 Task: Open a blank sheet, save the file as nuclearfamily.rtf Insert a picture of 'Nuclear Family Sketch' with name  ' Nuclear Family Sketch.png ' Apply border to the image, change style to straight line, color Brown and width '4 pt'
Action: Mouse pressed left at (806, 152)
Screenshot: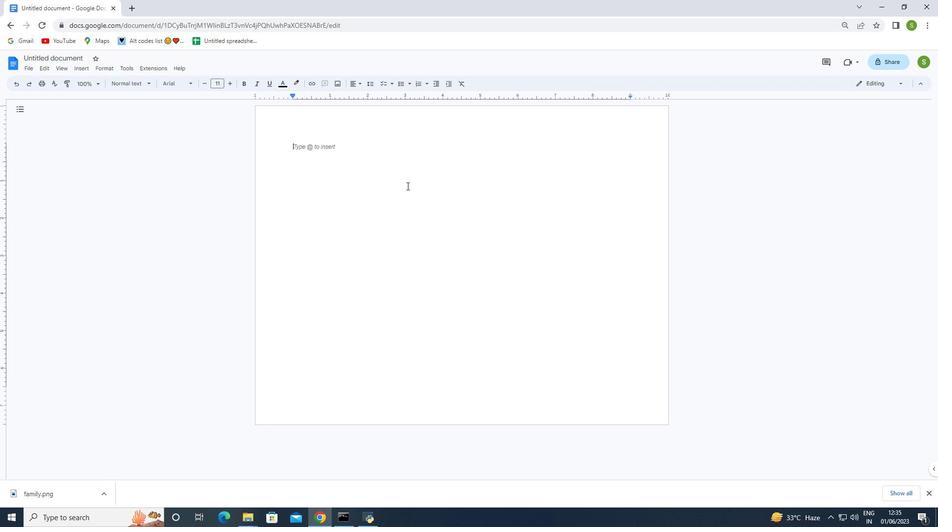 
Action: Mouse moved to (268, 131)
Screenshot: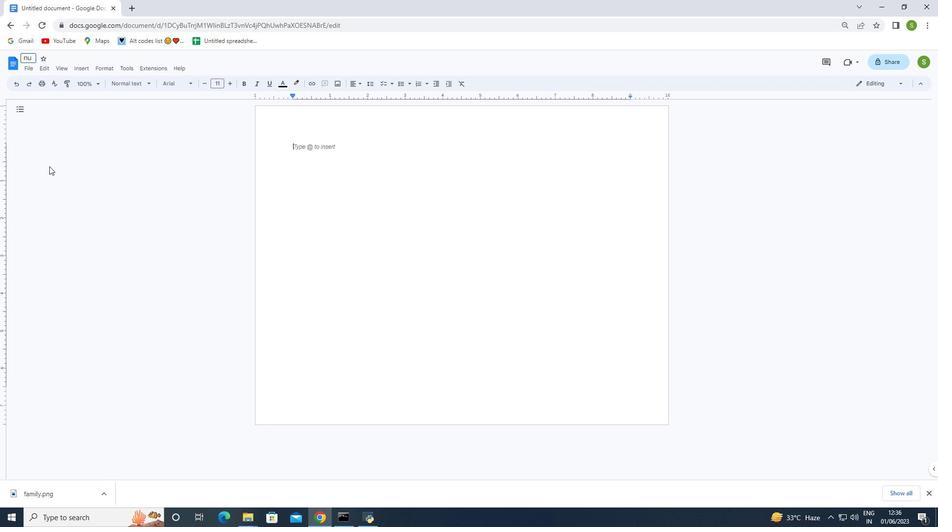 
Action: Mouse pressed left at (268, 131)
Screenshot: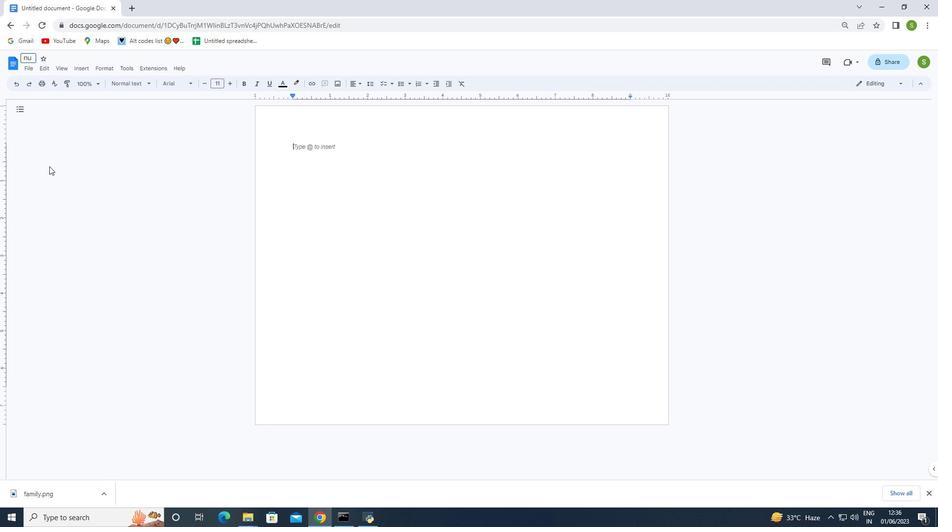 
Action: Mouse moved to (27, 65)
Screenshot: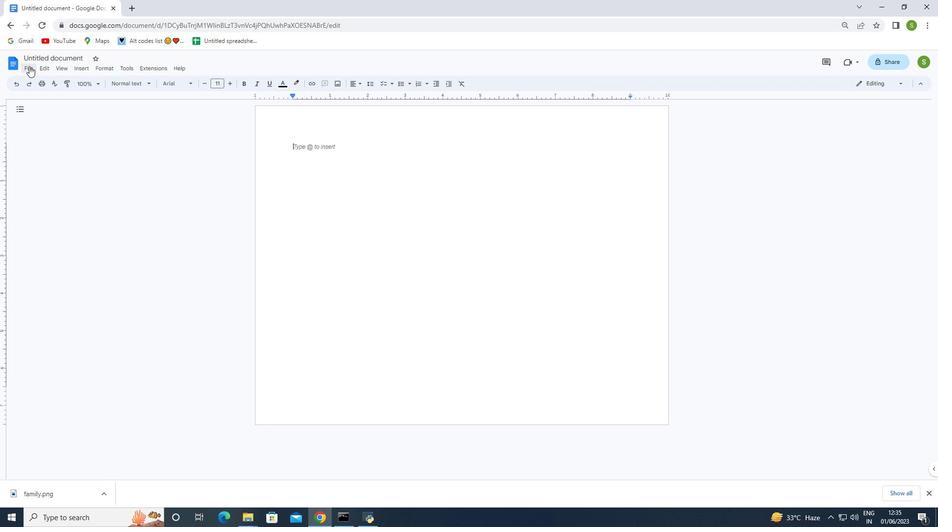 
Action: Mouse pressed left at (27, 65)
Screenshot: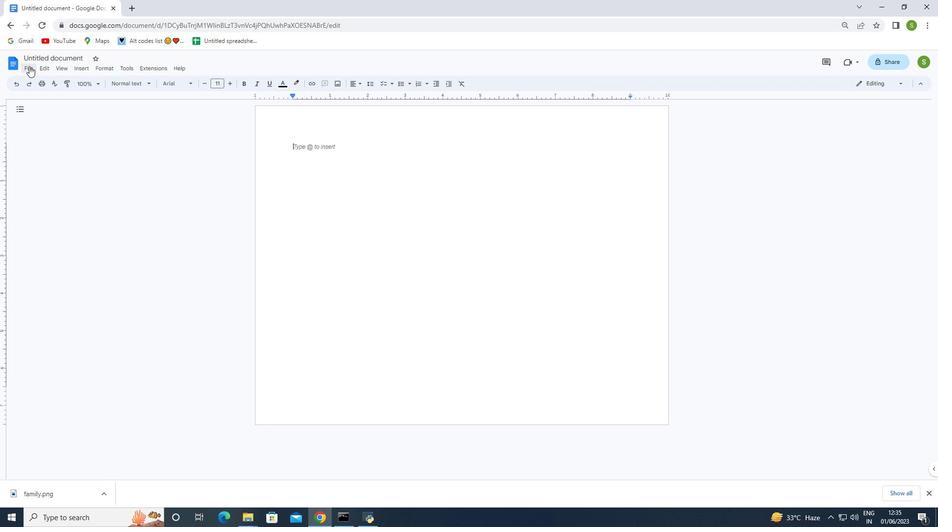 
Action: Mouse moved to (49, 168)
Screenshot: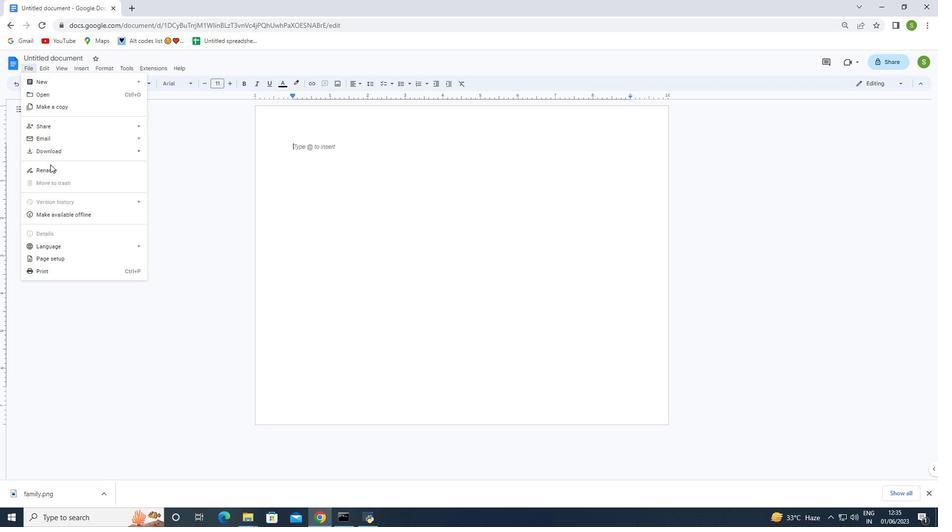 
Action: Mouse pressed left at (49, 168)
Screenshot: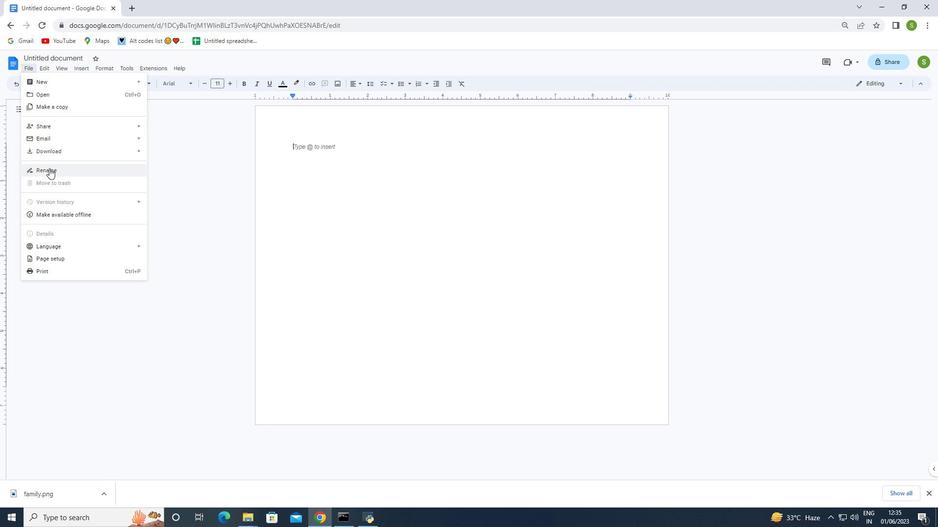 
Action: Mouse moved to (49, 166)
Screenshot: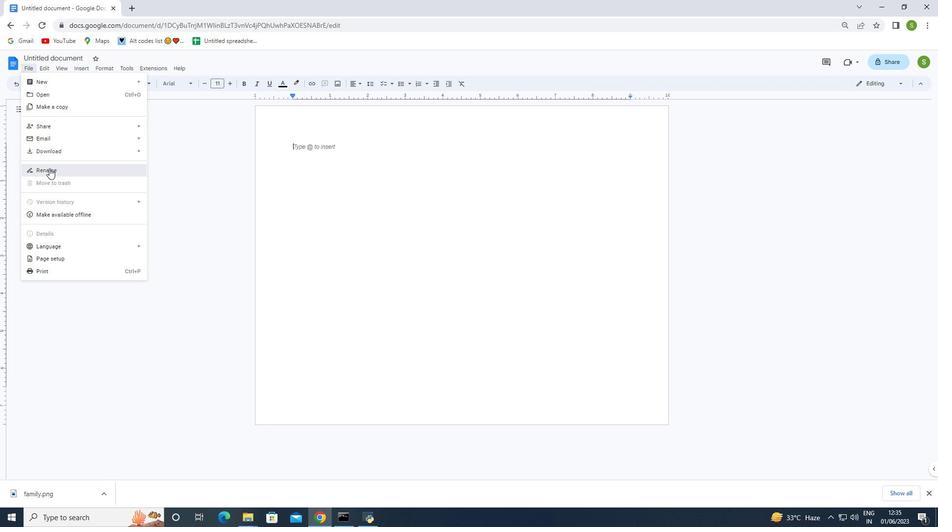 
Action: Key pressed <Key.backspace>nuclearfamily.rtf<Key.enter>
Screenshot: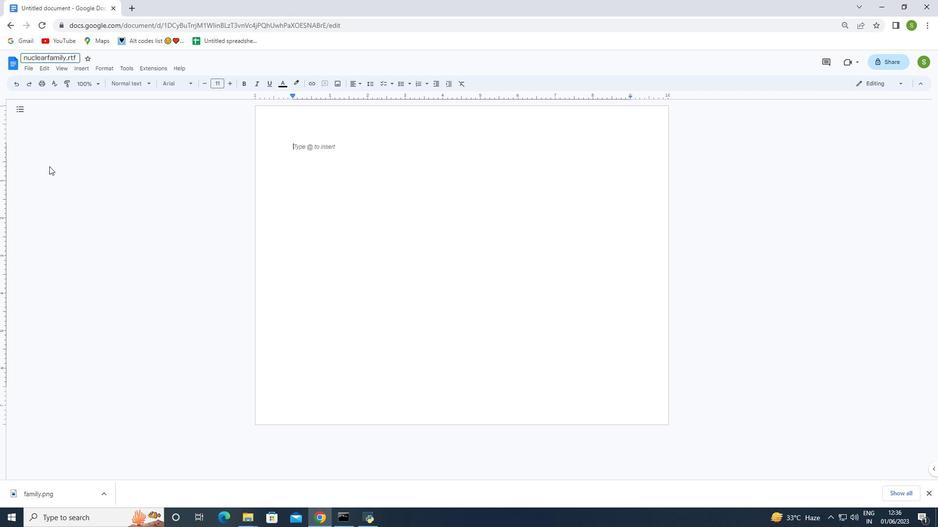 
Action: Mouse moved to (105, 495)
Screenshot: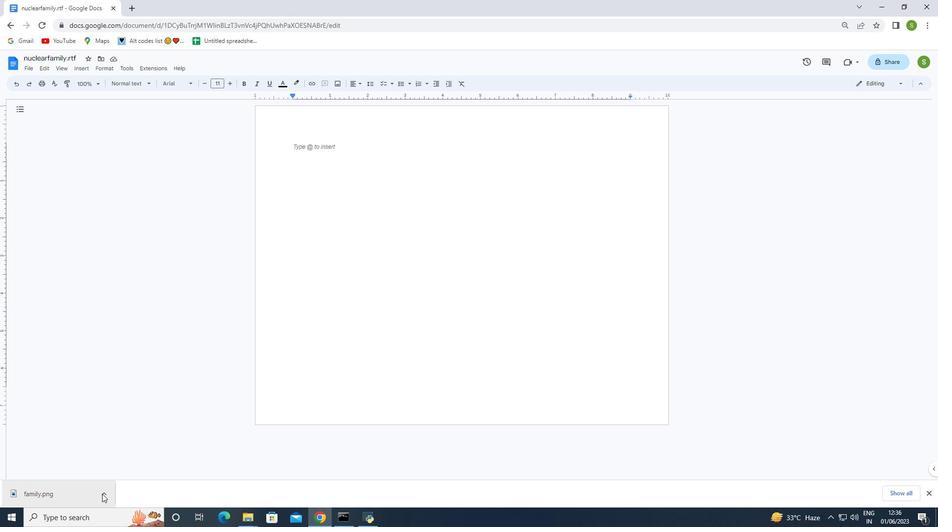 
Action: Mouse pressed left at (105, 495)
Screenshot: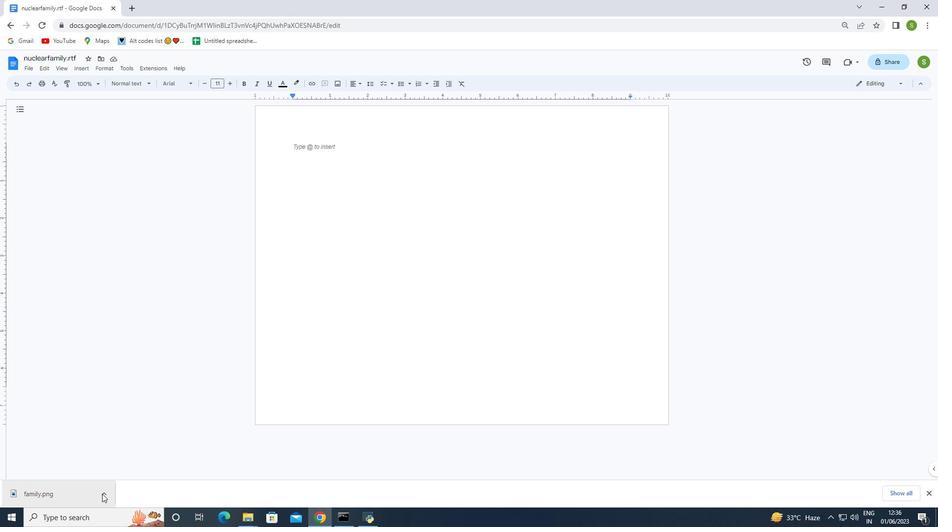 
Action: Mouse moved to (137, 460)
Screenshot: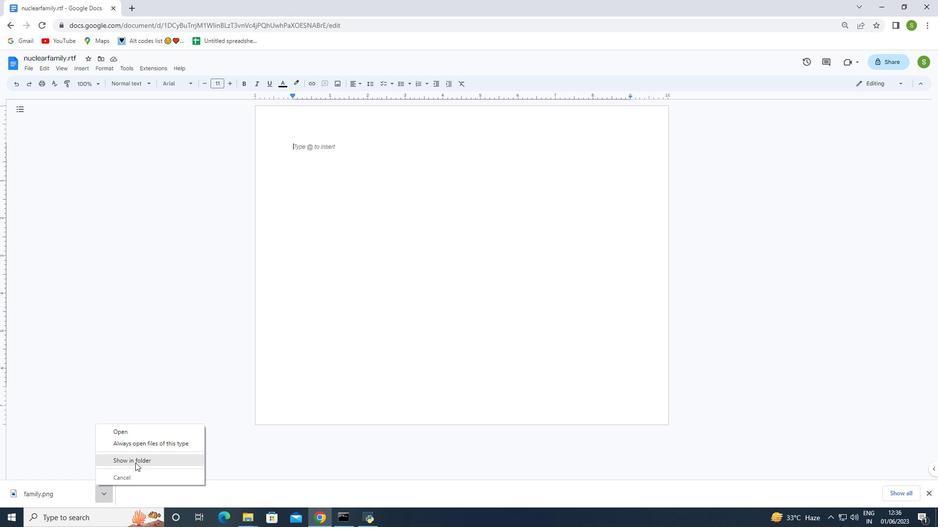 
Action: Mouse pressed left at (137, 460)
Screenshot: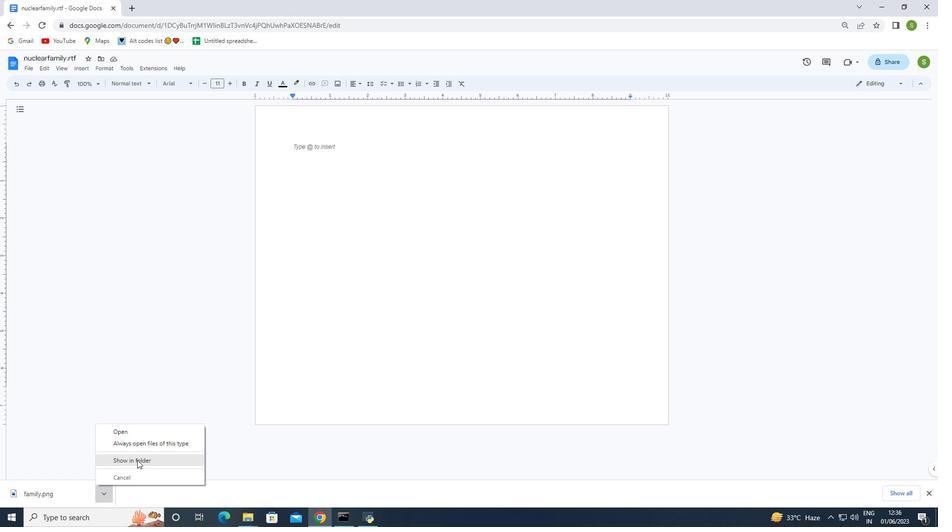 
Action: Mouse moved to (422, 93)
Screenshot: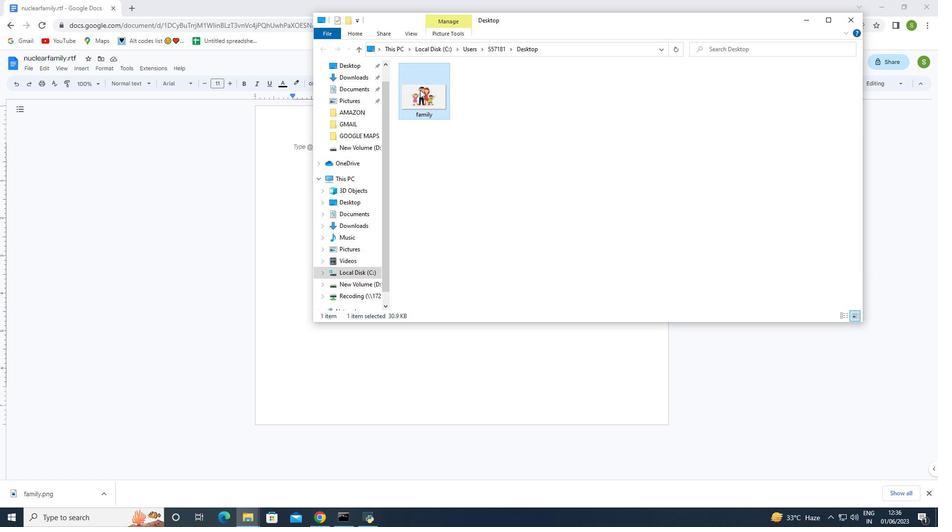 
Action: Mouse pressed left at (422, 93)
Screenshot: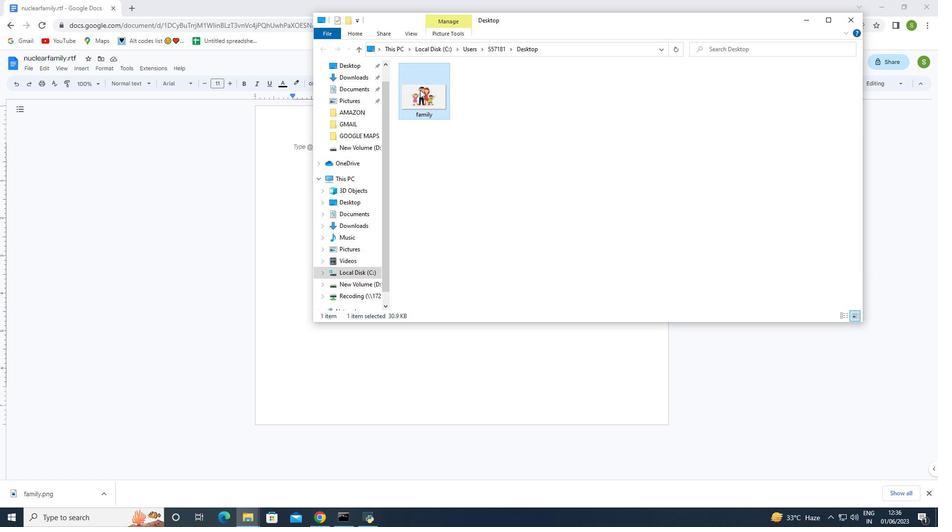 
Action: Mouse moved to (358, 358)
Screenshot: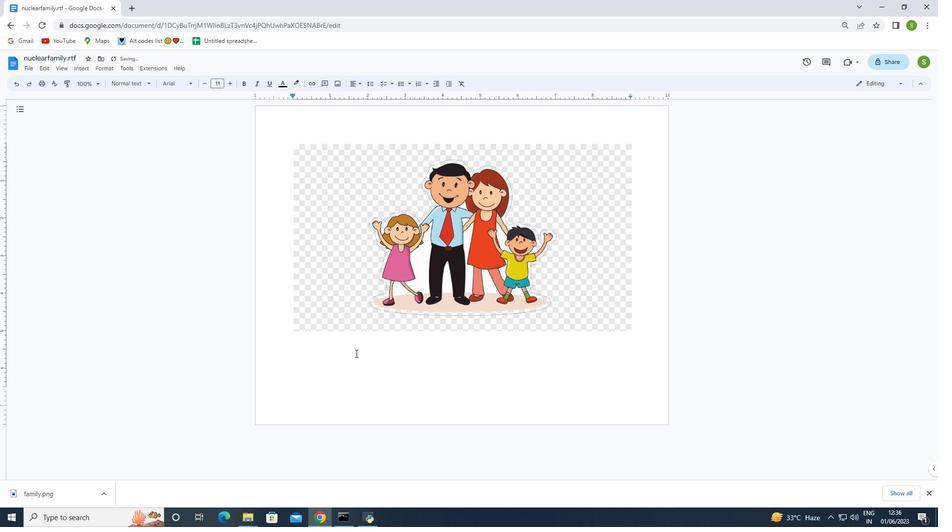 
Action: Mouse pressed left at (358, 358)
Screenshot: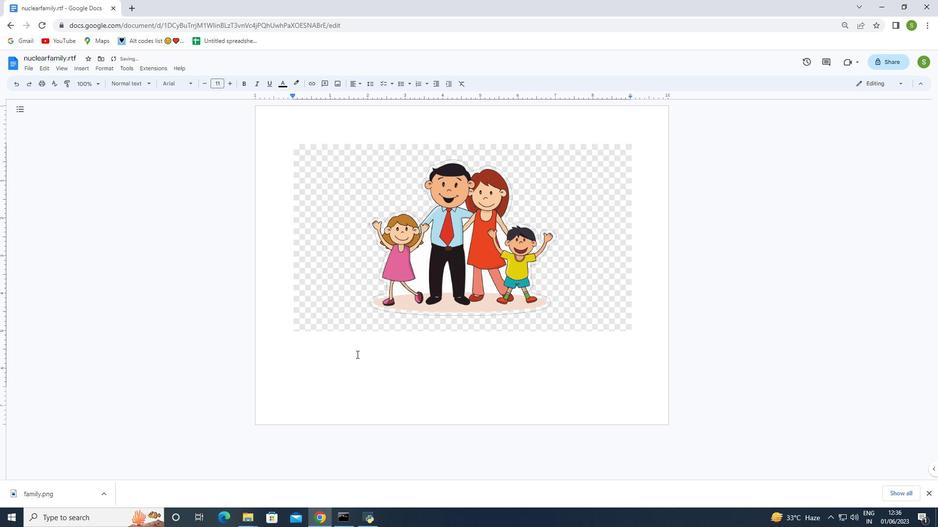
Action: Mouse moved to (413, 336)
Screenshot: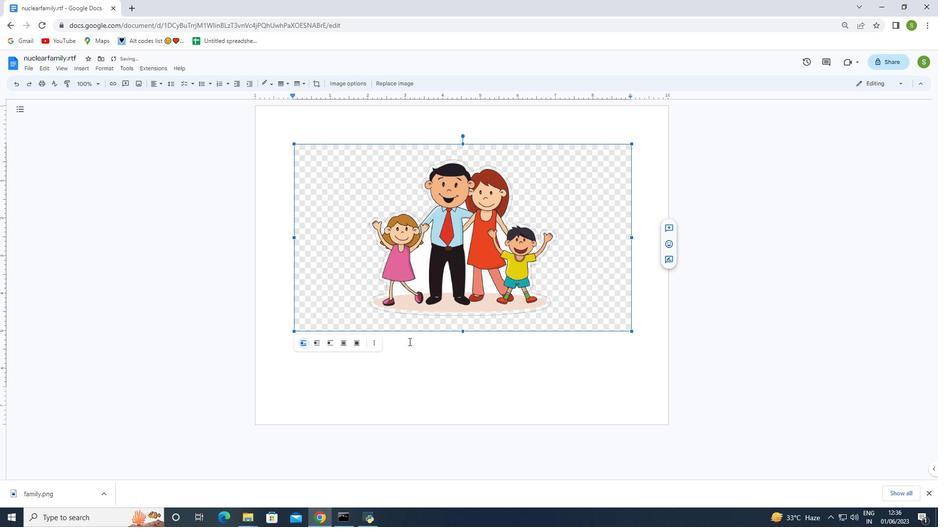 
Action: Mouse scrolled (413, 337) with delta (0, 0)
Screenshot: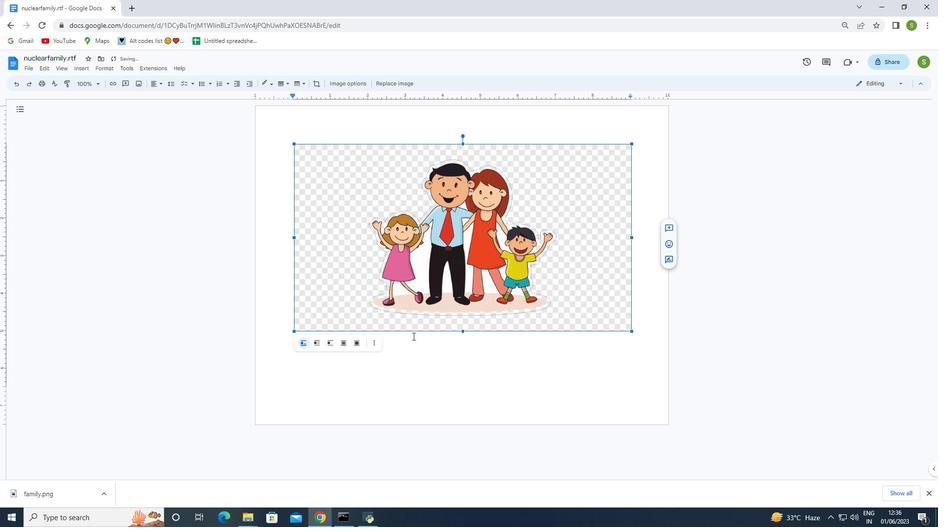 
Action: Mouse scrolled (413, 337) with delta (0, 0)
Screenshot: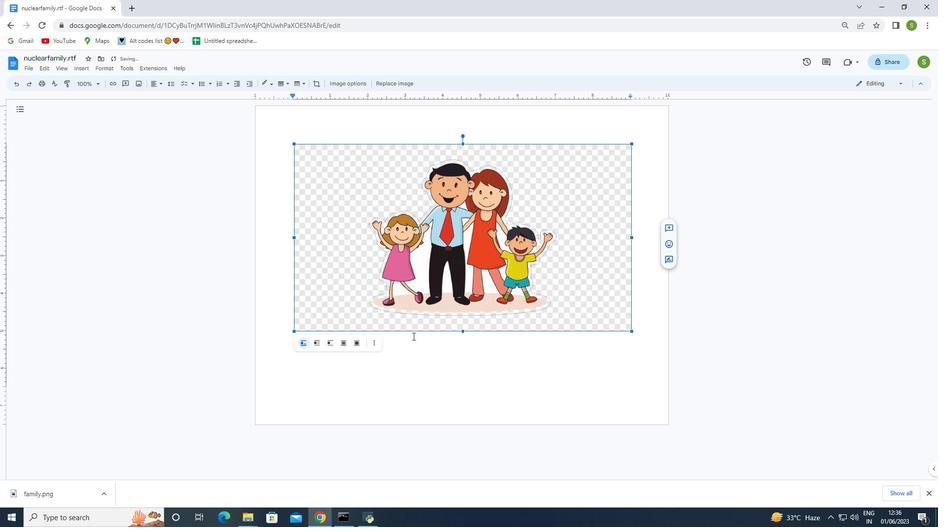 
Action: Mouse moved to (407, 288)
Screenshot: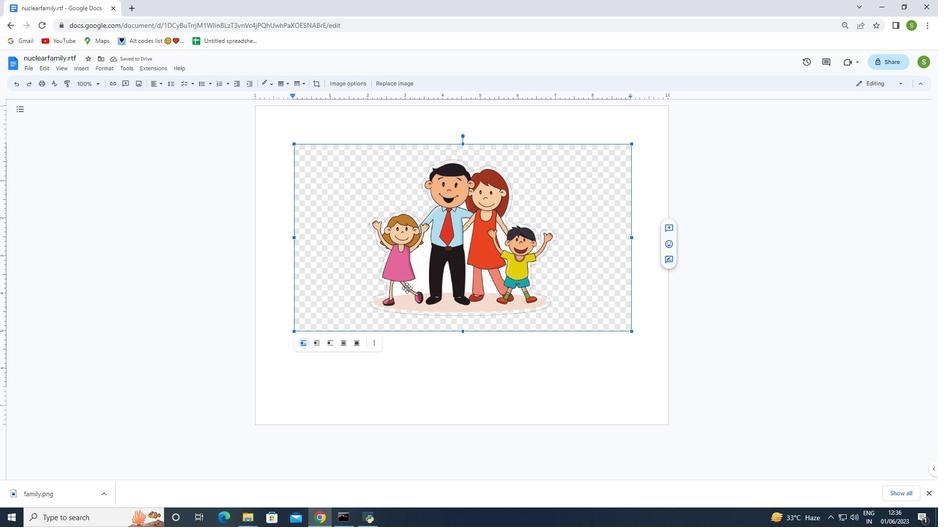 
Action: Mouse scrolled (407, 287) with delta (0, 0)
Screenshot: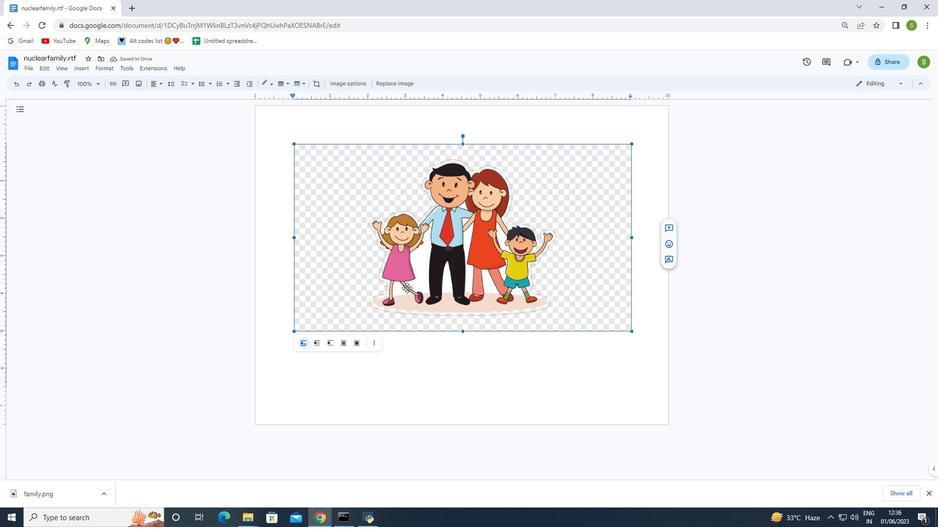 
Action: Mouse scrolled (407, 287) with delta (0, 0)
Screenshot: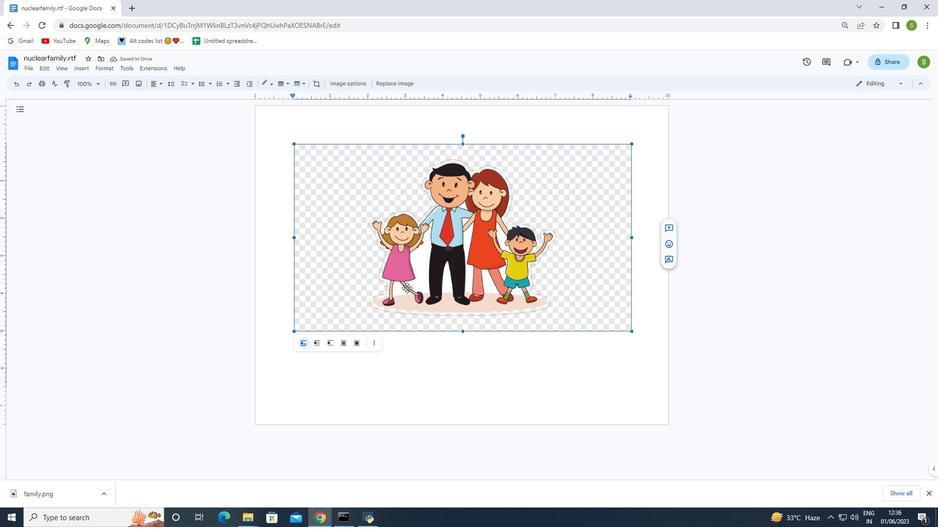 
Action: Mouse moved to (435, 389)
Screenshot: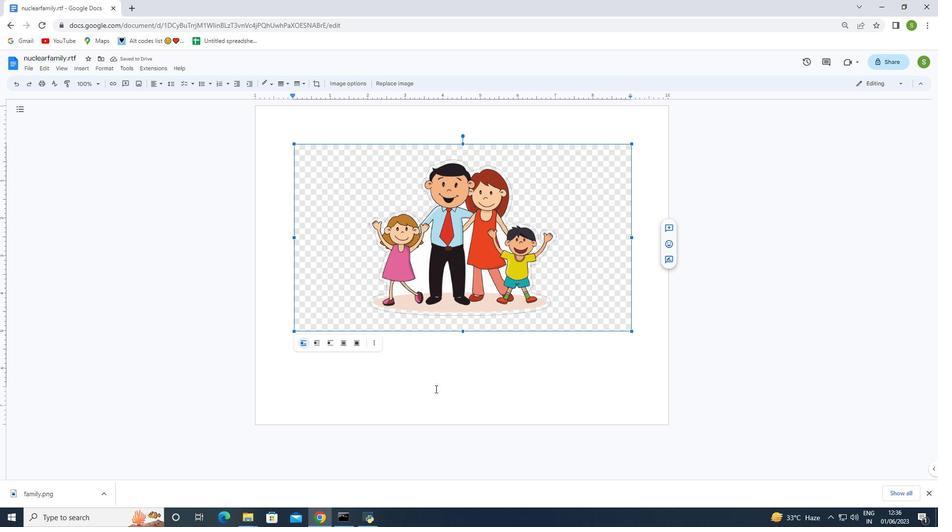 
Action: Mouse pressed left at (435, 389)
Screenshot: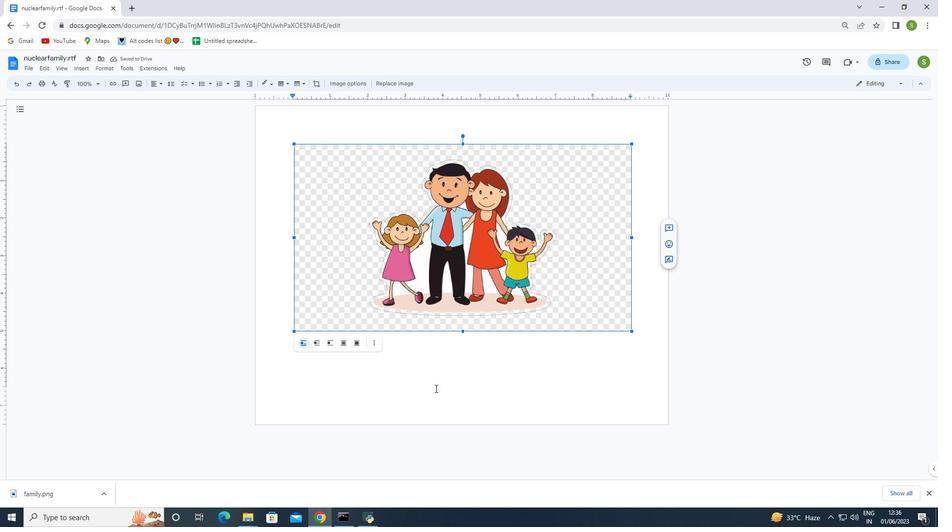 
Action: Mouse moved to (267, 228)
Screenshot: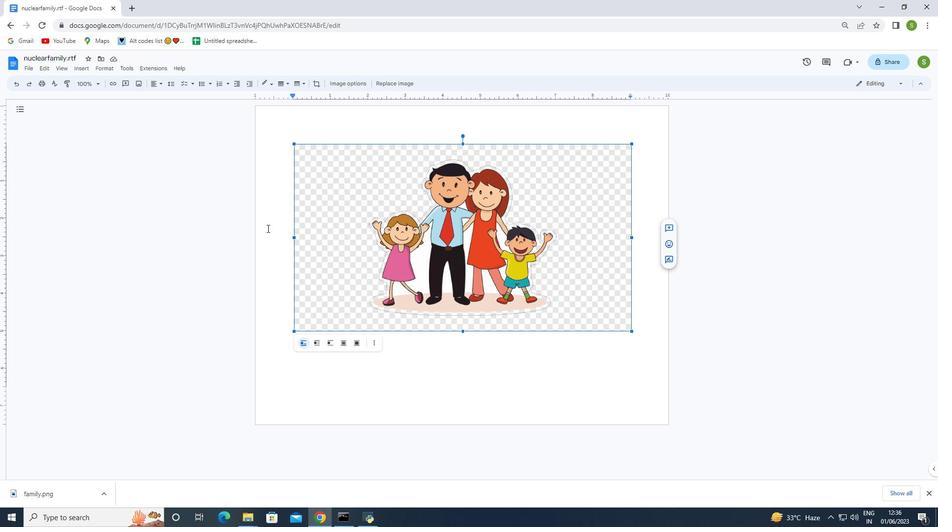 
Action: Mouse pressed left at (267, 228)
Screenshot: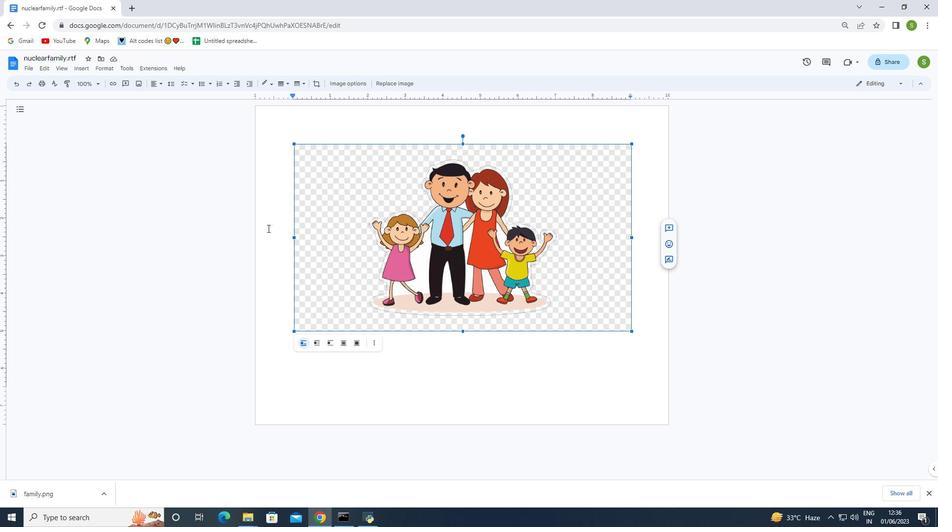 
Action: Mouse moved to (342, 324)
Screenshot: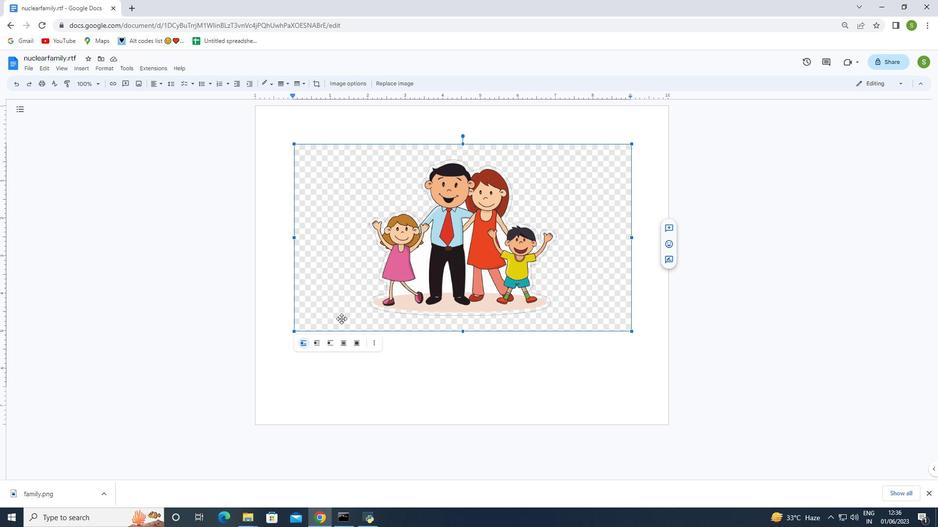 
Action: Key pressed <Key.esc>
Screenshot: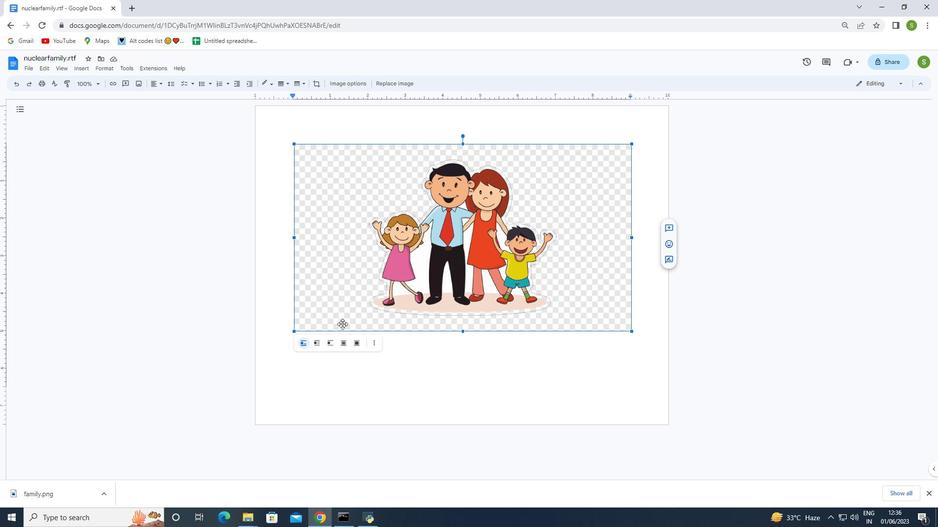 
Action: Mouse moved to (406, 360)
Screenshot: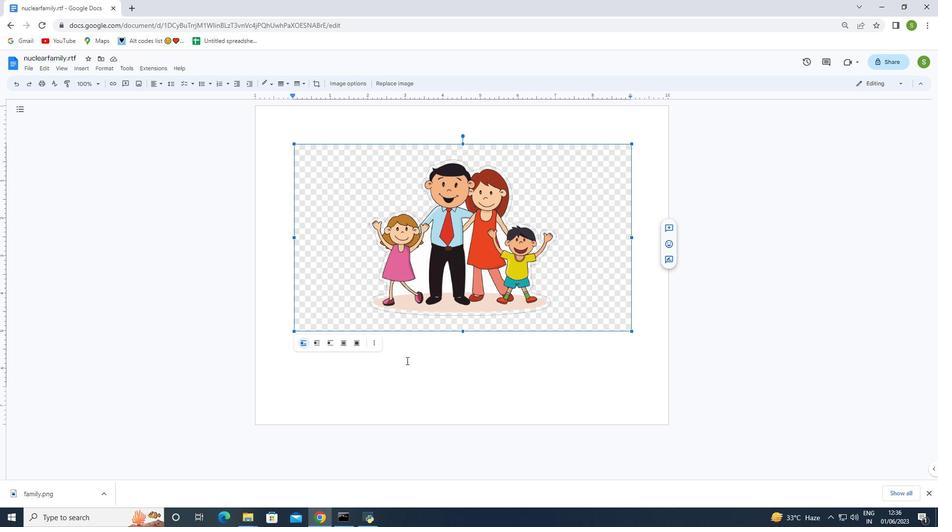 
Action: Mouse pressed left at (406, 360)
Screenshot: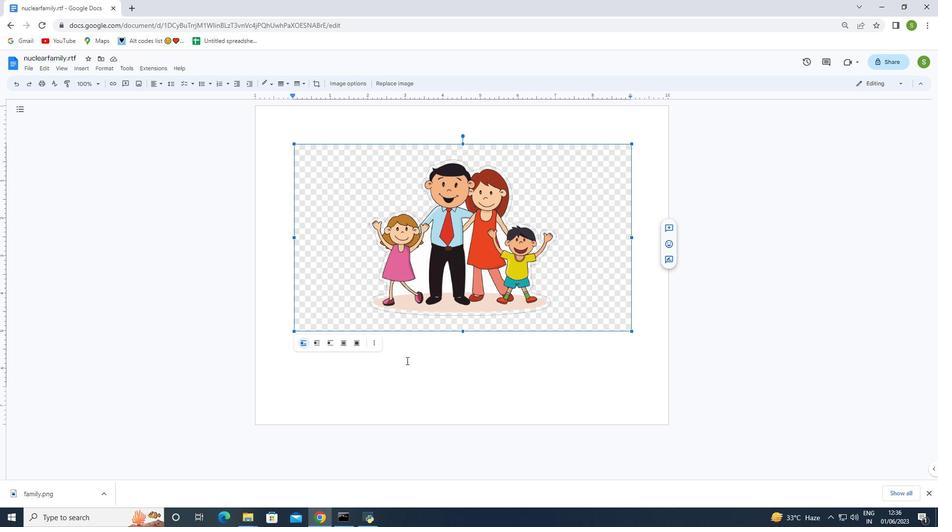 
Action: Mouse moved to (78, 73)
Screenshot: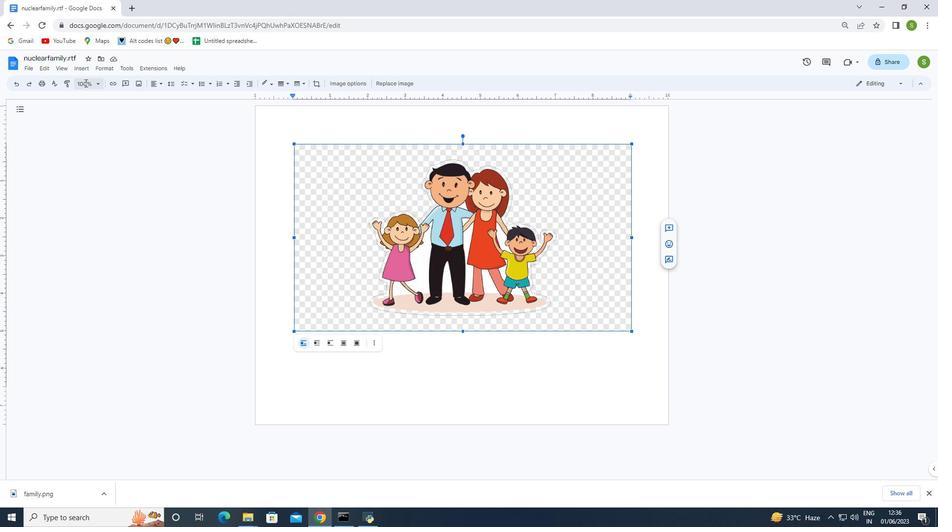 
Action: Mouse pressed left at (78, 73)
Screenshot: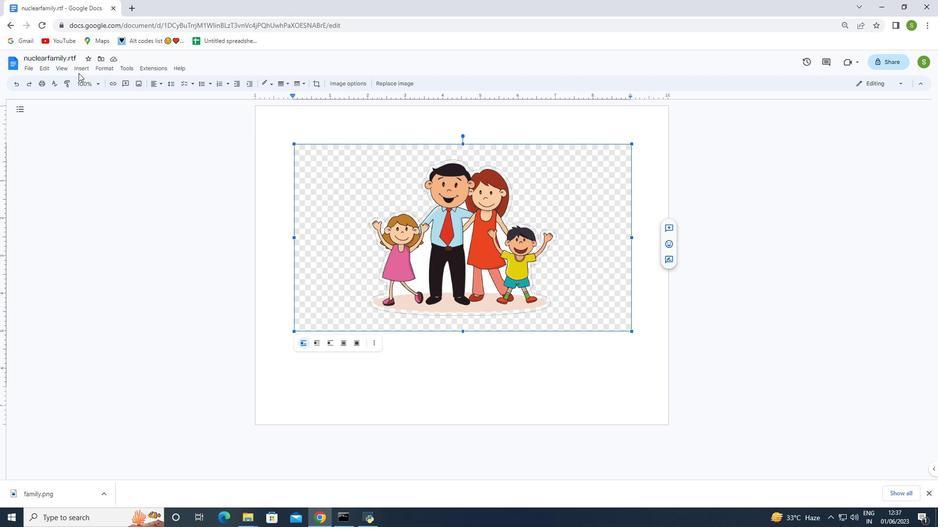 
Action: Mouse moved to (80, 69)
Screenshot: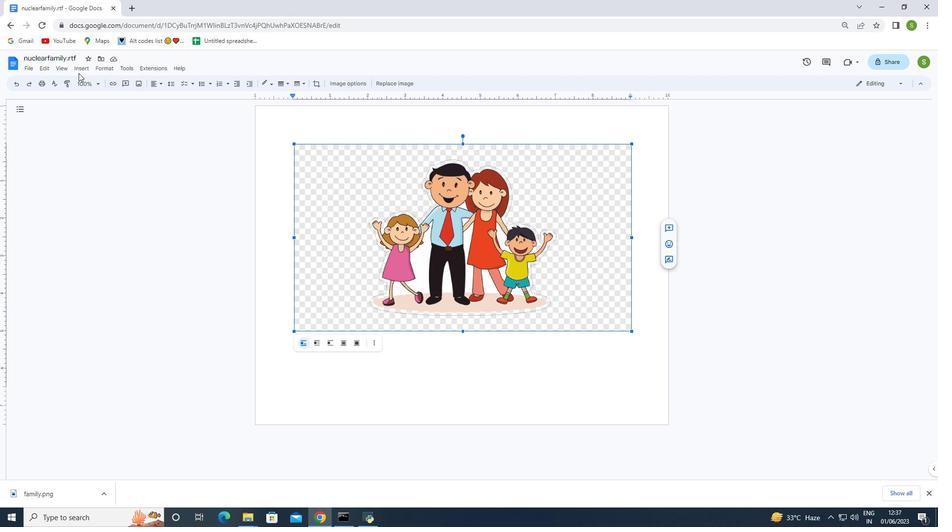 
Action: Mouse pressed left at (80, 69)
Screenshot: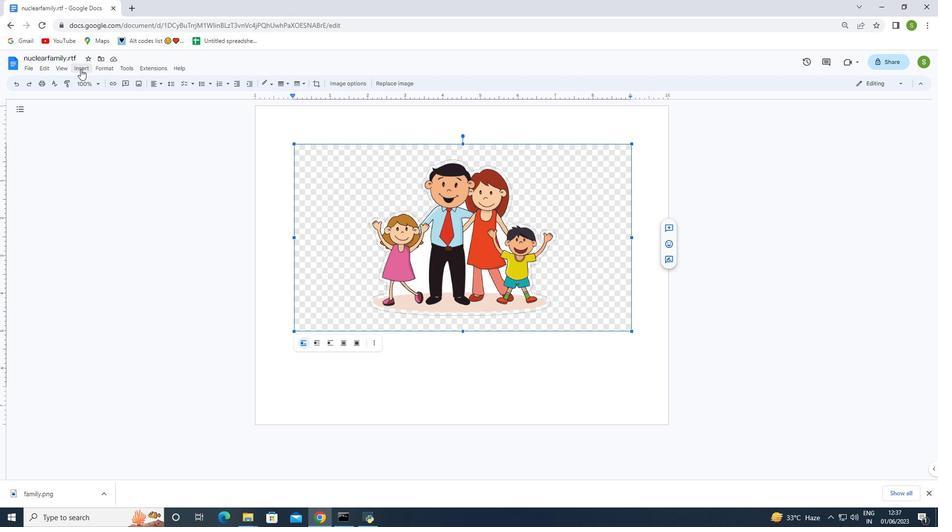 
Action: Mouse moved to (279, 83)
Screenshot: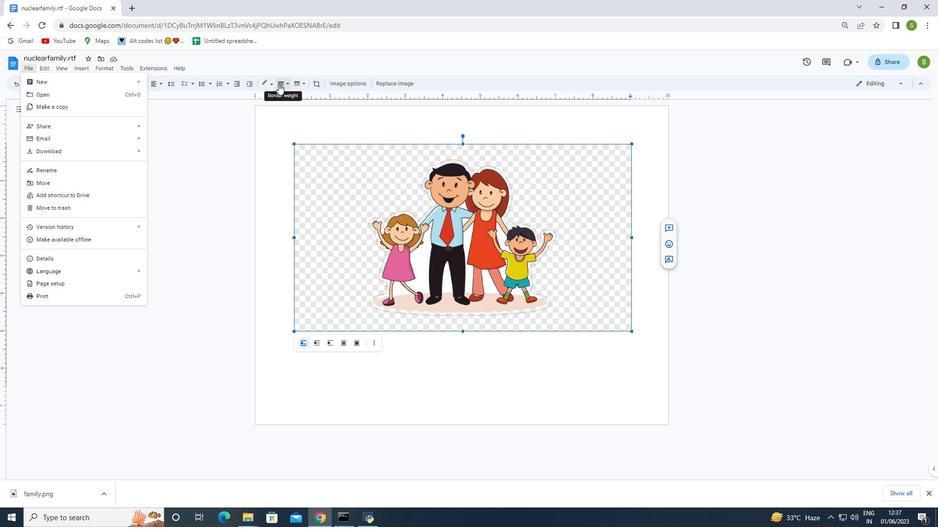 
Action: Mouse pressed left at (279, 83)
Screenshot: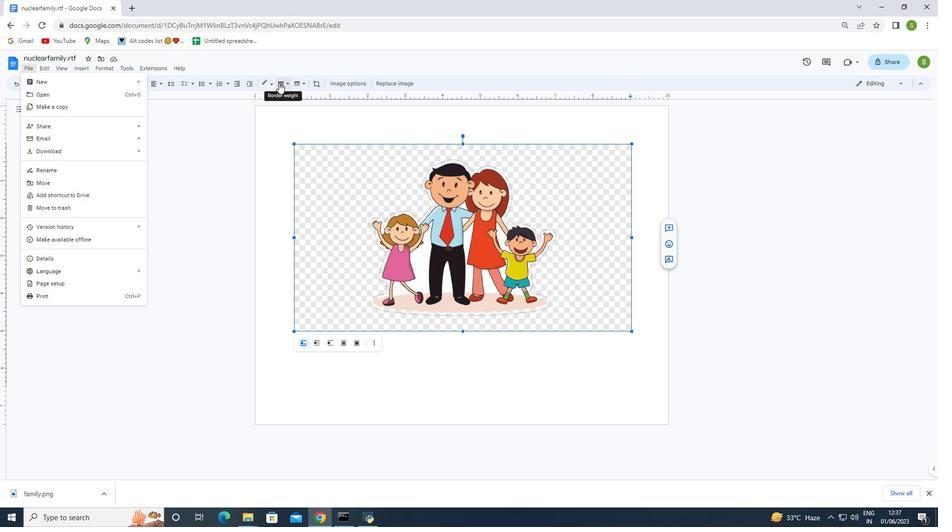 
Action: Mouse moved to (300, 81)
Screenshot: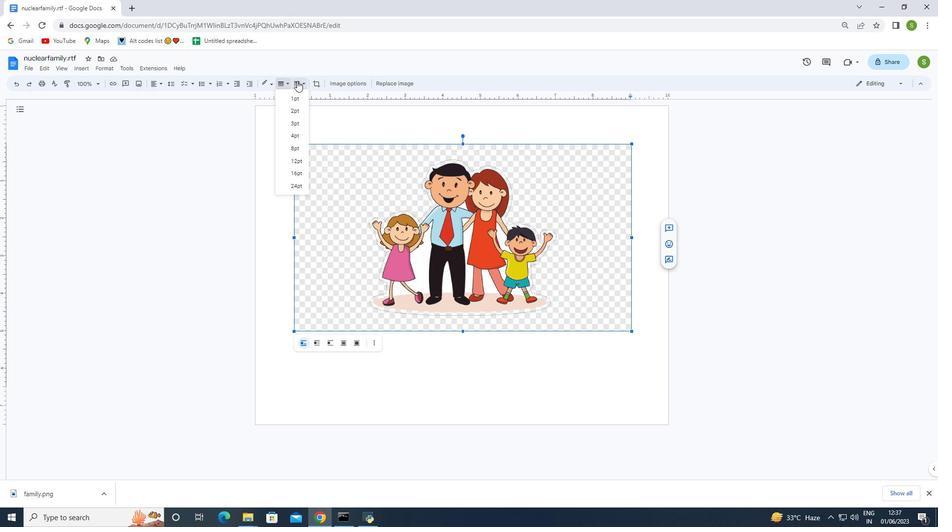 
Action: Mouse pressed left at (300, 81)
Screenshot: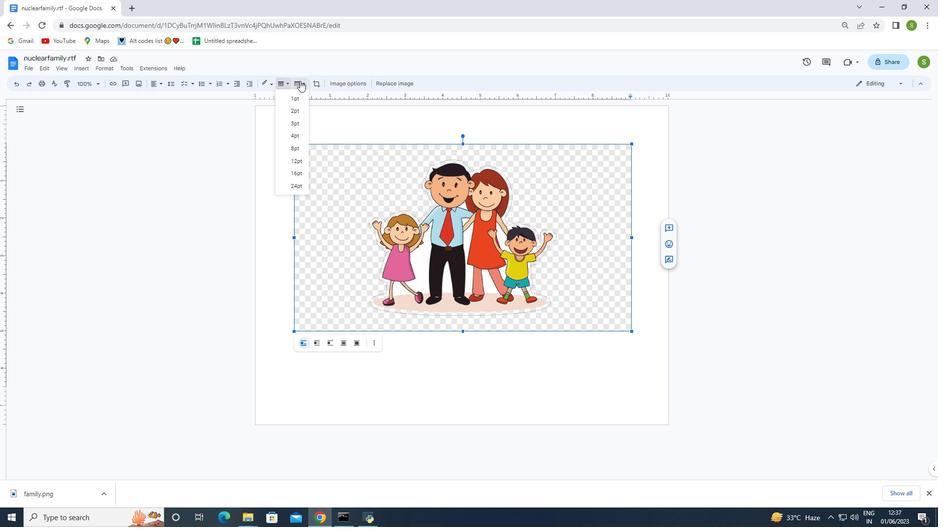 
Action: Mouse moved to (316, 98)
Screenshot: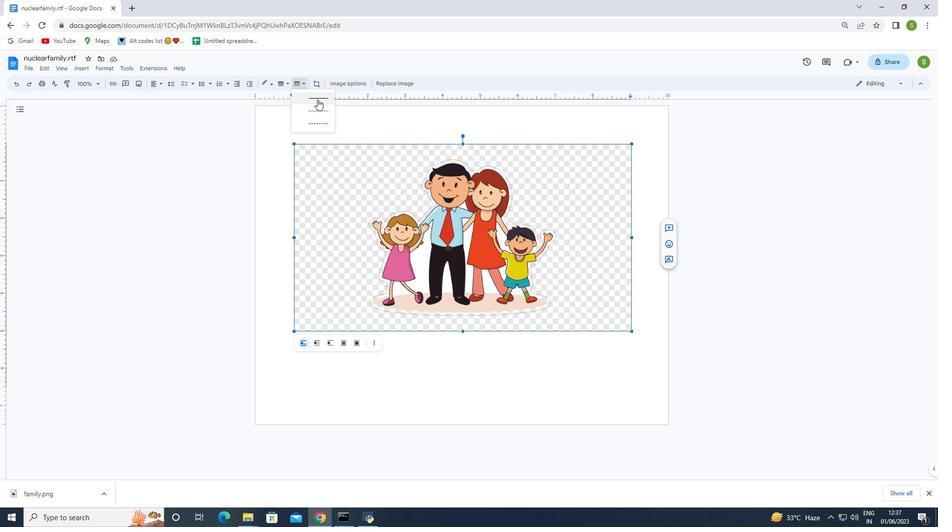 
Action: Mouse pressed left at (316, 98)
Screenshot: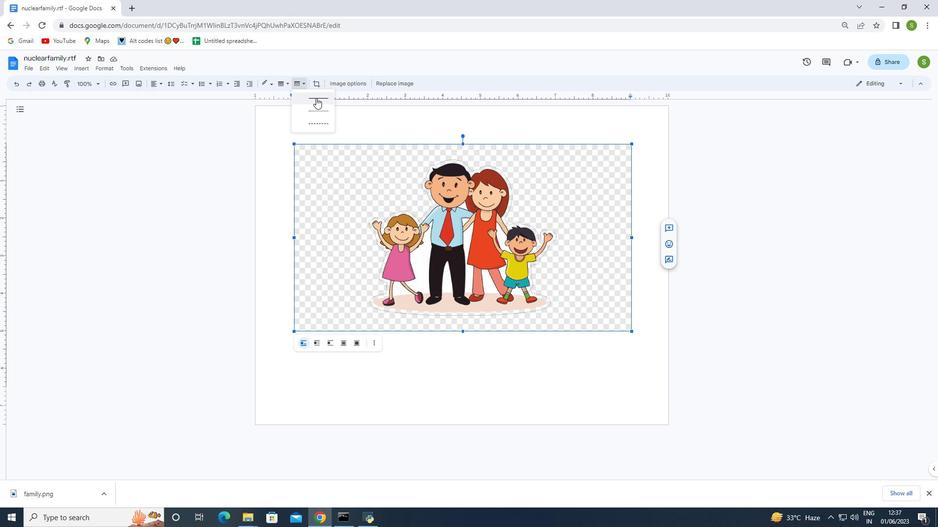 
Action: Mouse moved to (447, 370)
Screenshot: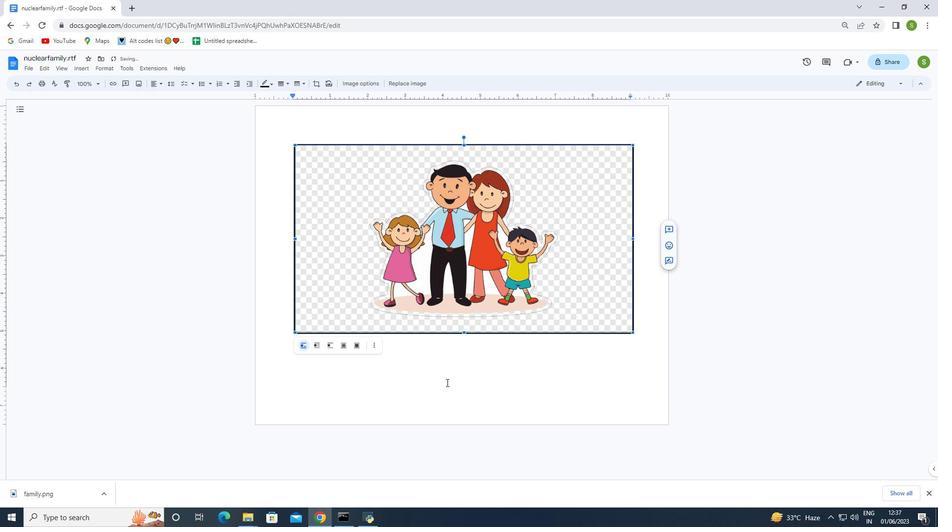 
Action: Mouse pressed left at (447, 370)
Screenshot: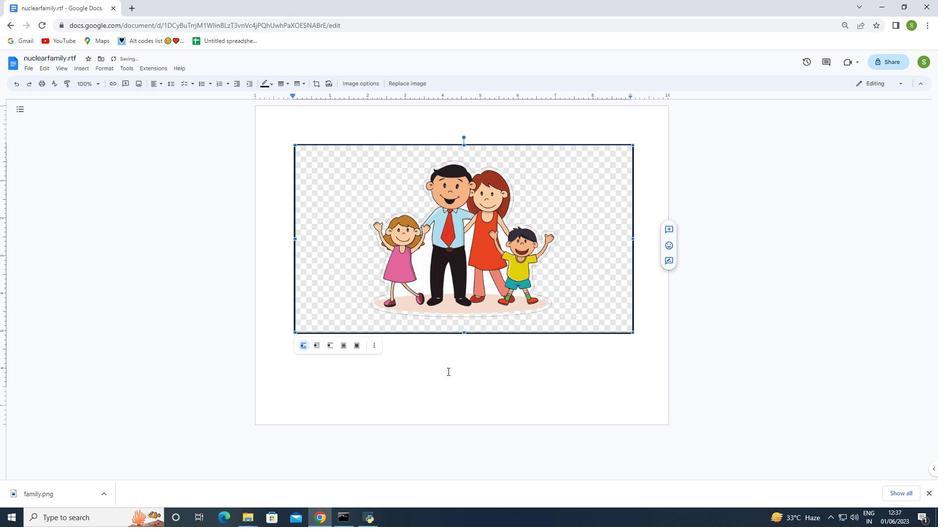 
Action: Mouse moved to (385, 309)
Screenshot: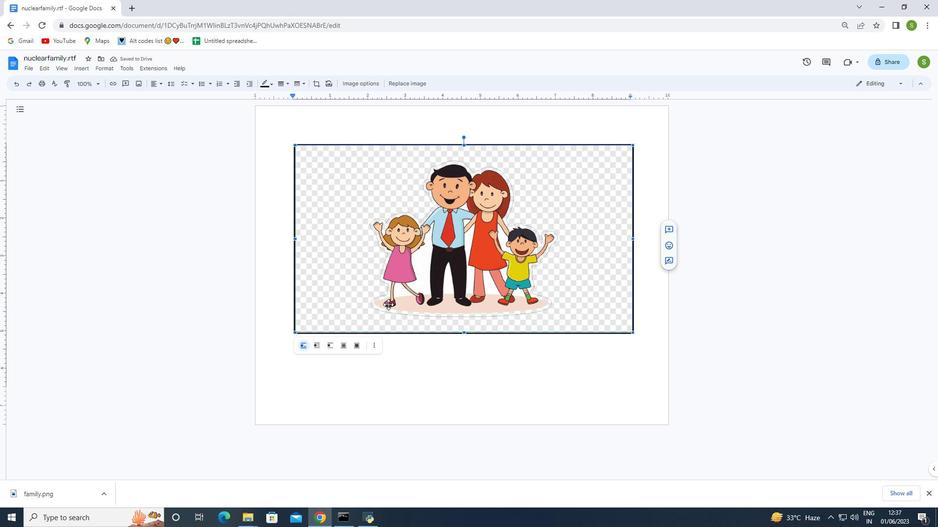 
Action: Mouse pressed left at (385, 309)
Screenshot: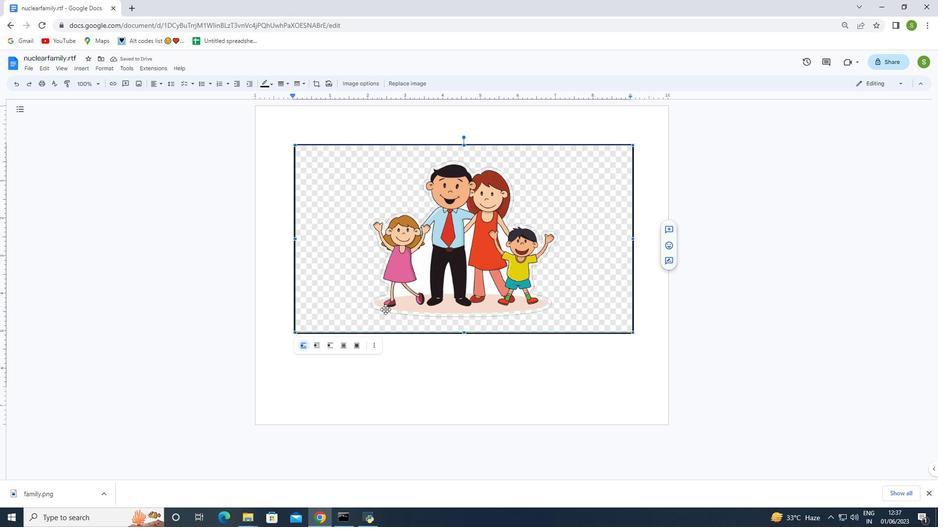 
Action: Mouse pressed left at (385, 309)
Screenshot: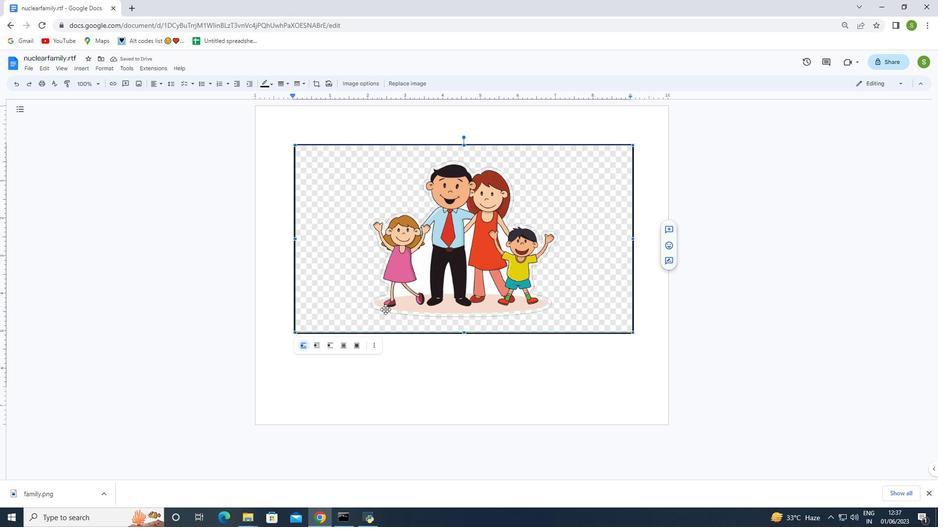 
Action: Mouse moved to (386, 352)
Screenshot: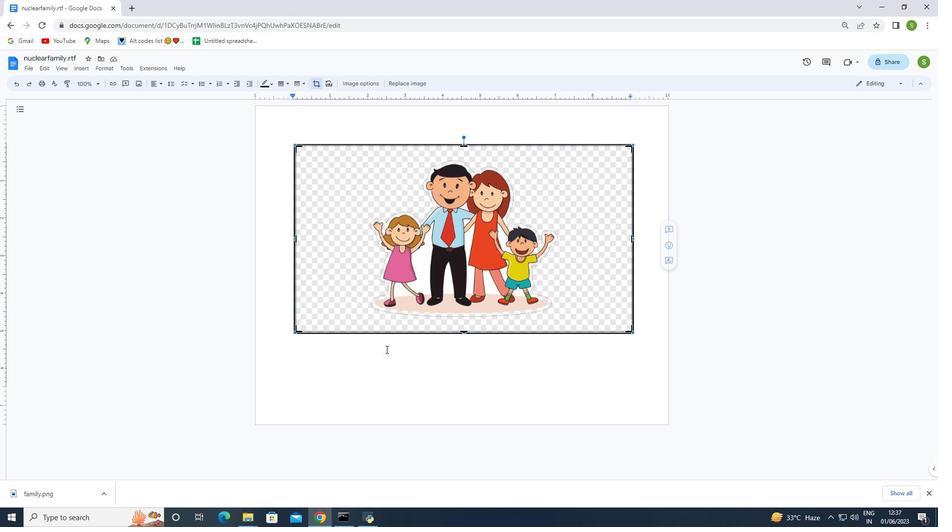 
Action: Mouse pressed left at (386, 352)
Screenshot: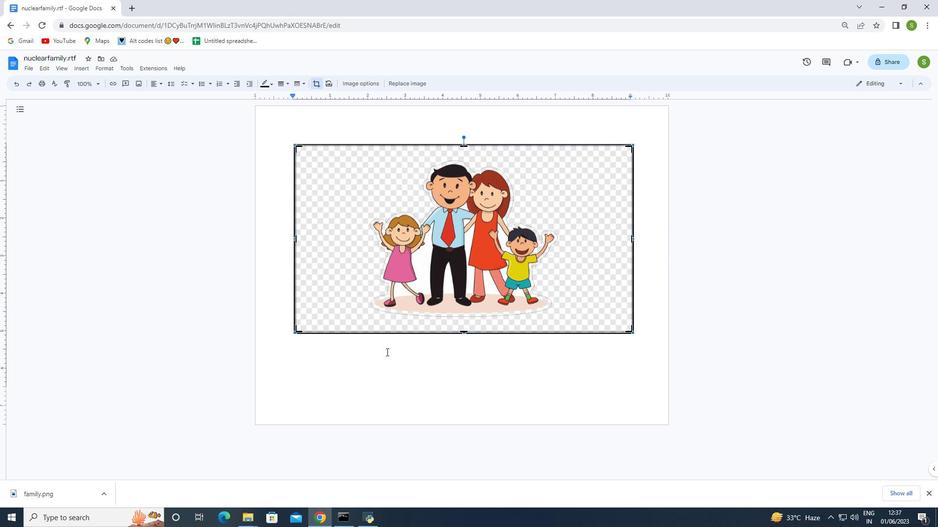 
Action: Mouse moved to (646, 332)
Screenshot: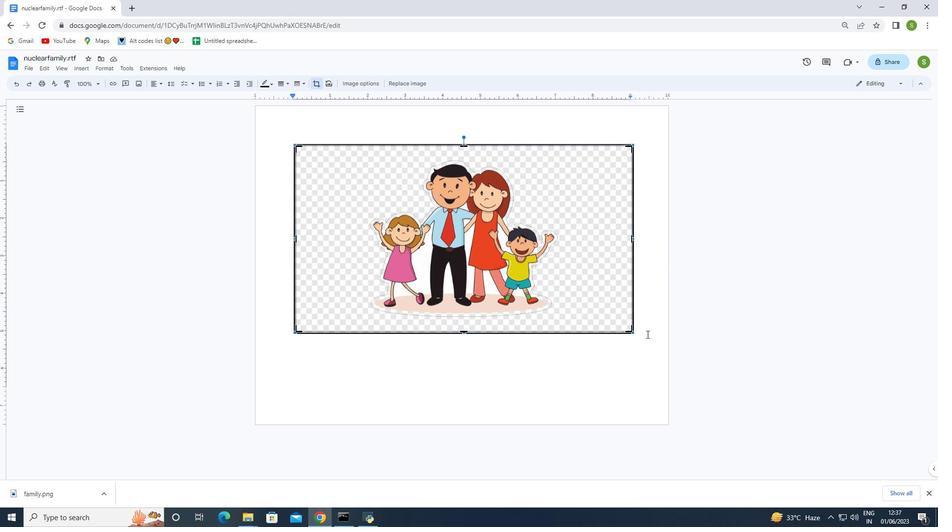 
Action: Mouse pressed left at (646, 332)
Screenshot: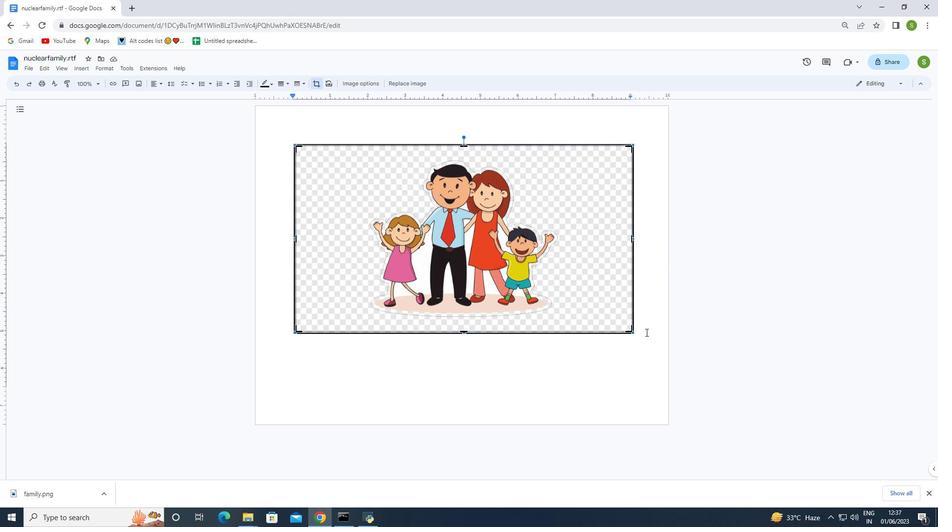 
Action: Mouse moved to (659, 360)
Screenshot: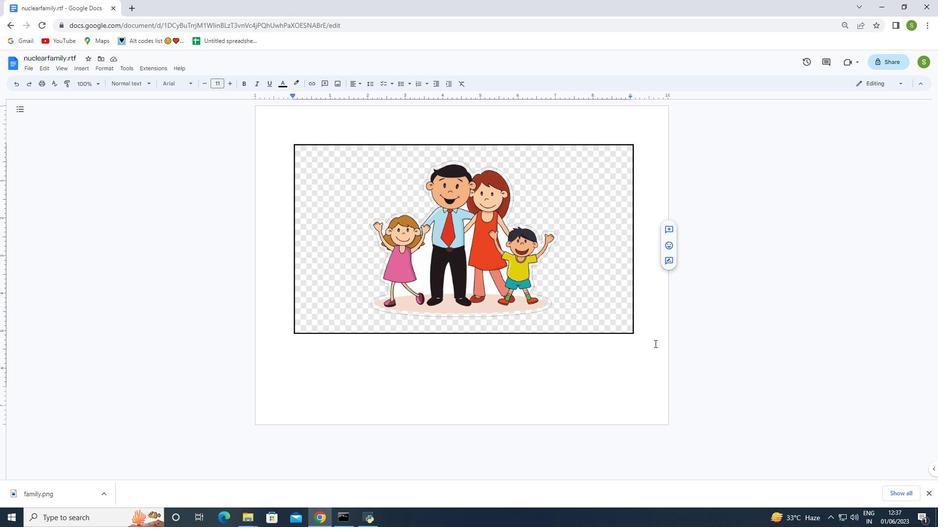 
Action: Key pressed <Key.enter><Key.enter>
Screenshot: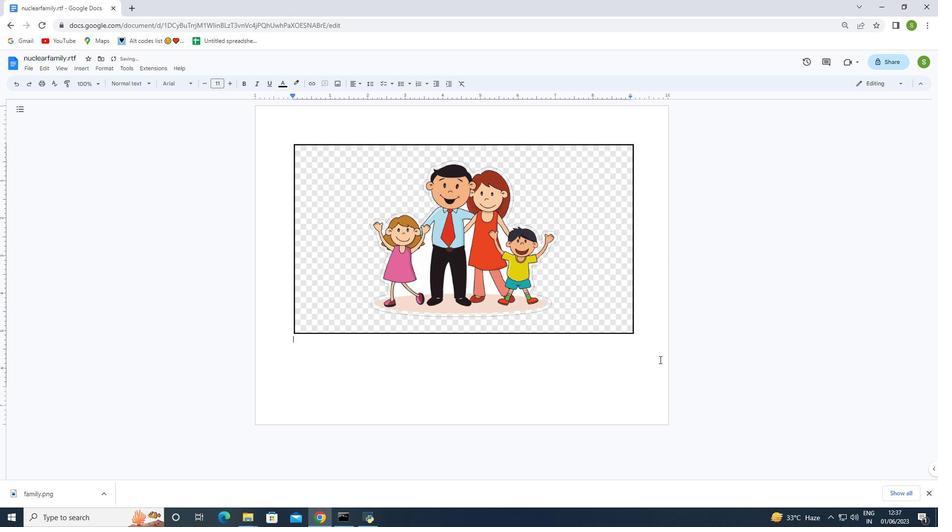 
Action: Mouse moved to (368, 334)
Screenshot: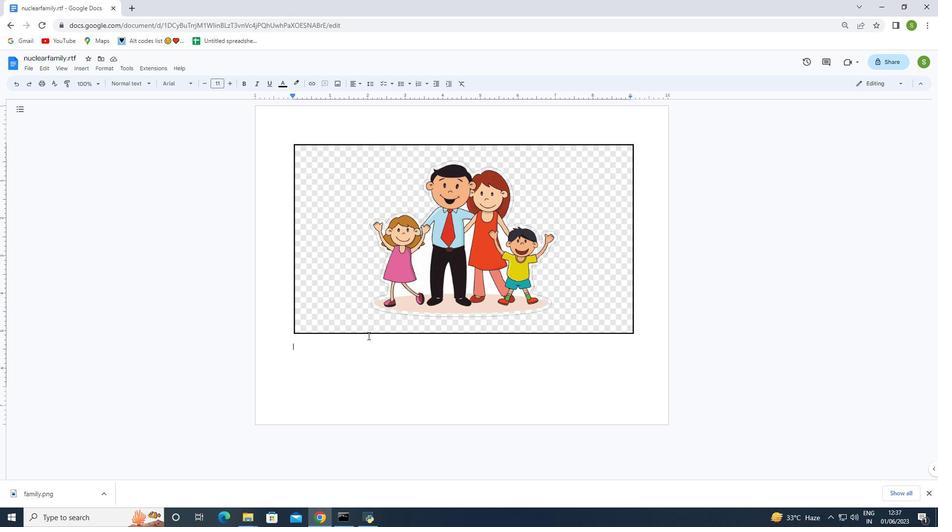 
Action: Mouse pressed left at (368, 334)
Screenshot: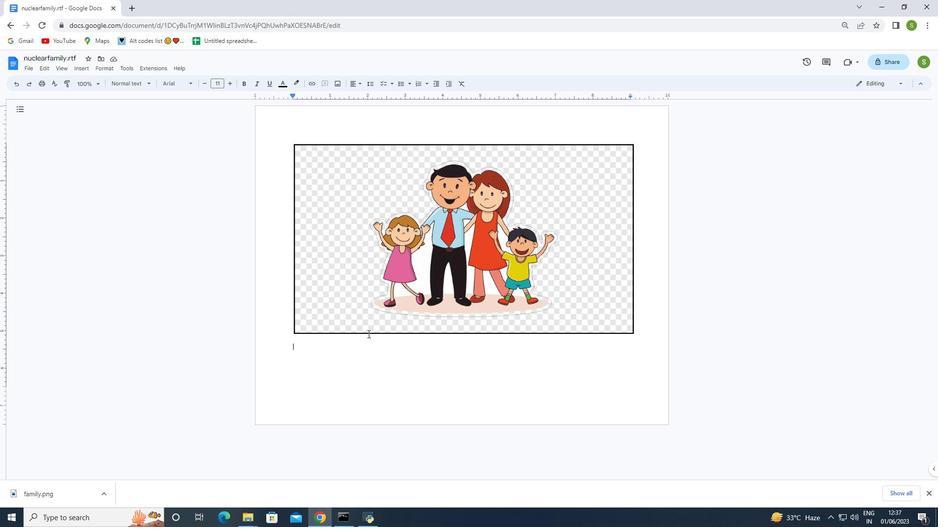 
Action: Mouse moved to (300, 83)
Screenshot: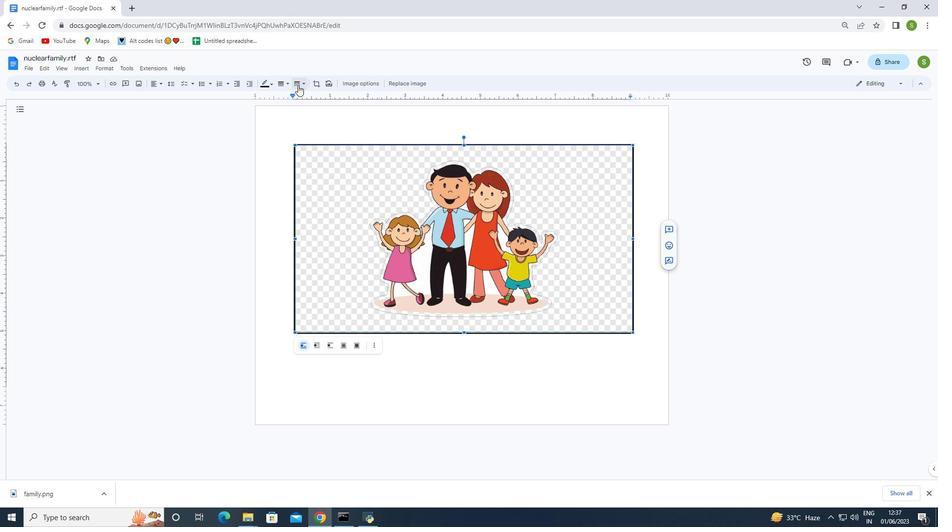 
Action: Mouse pressed left at (300, 83)
Screenshot: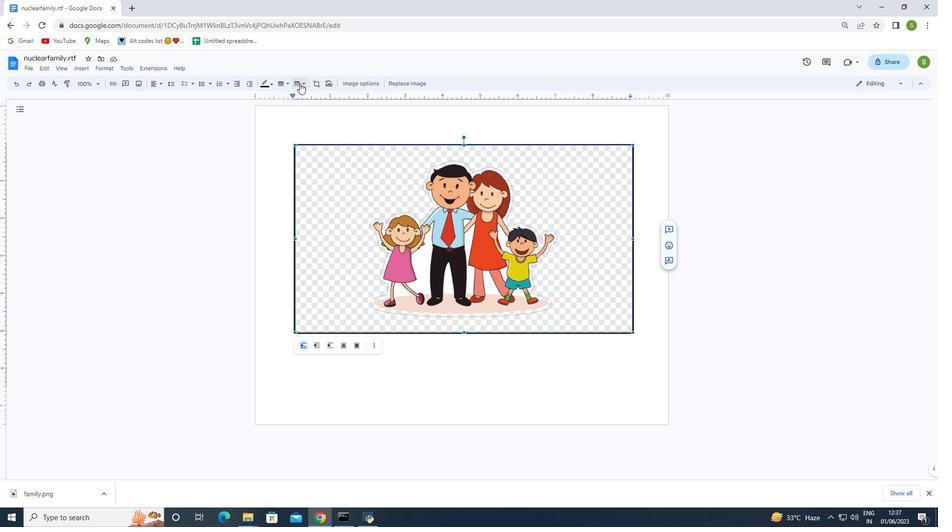 
Action: Mouse moved to (320, 98)
Screenshot: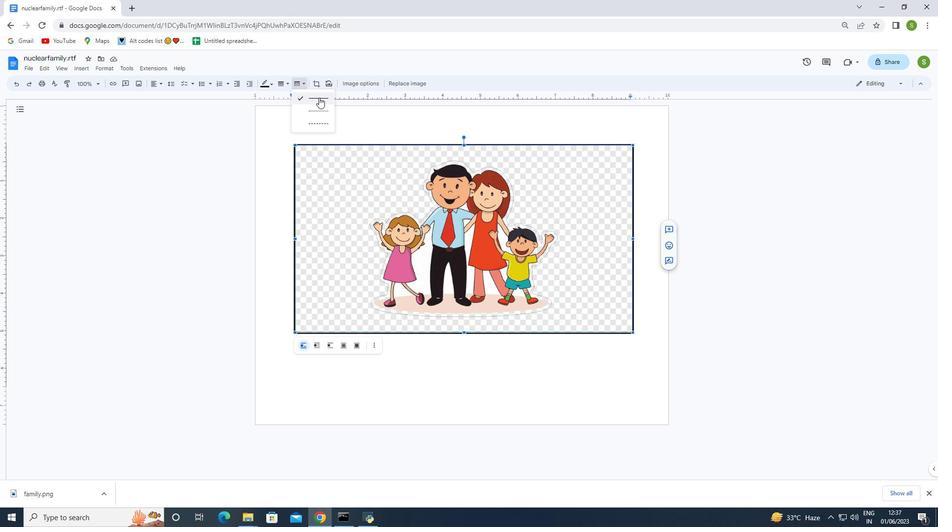 
Action: Mouse pressed left at (320, 98)
Screenshot: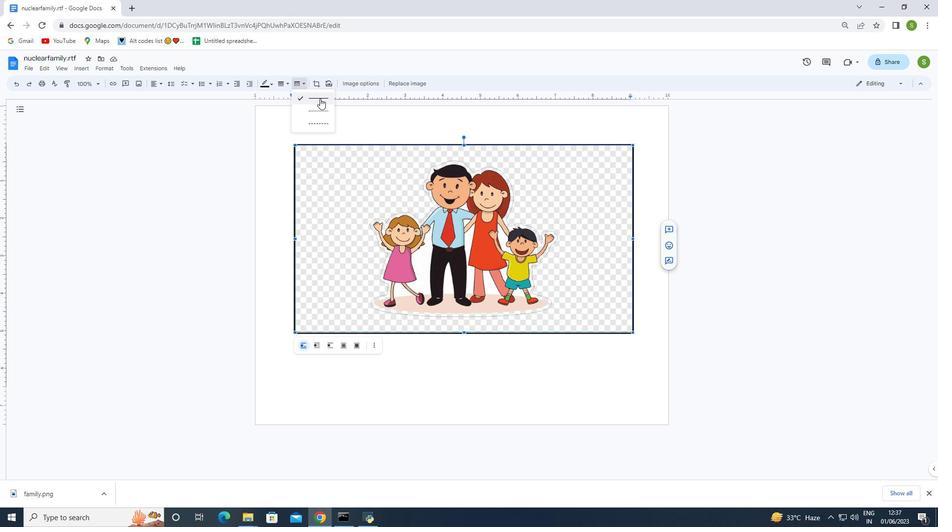 
Action: Mouse moved to (280, 82)
Screenshot: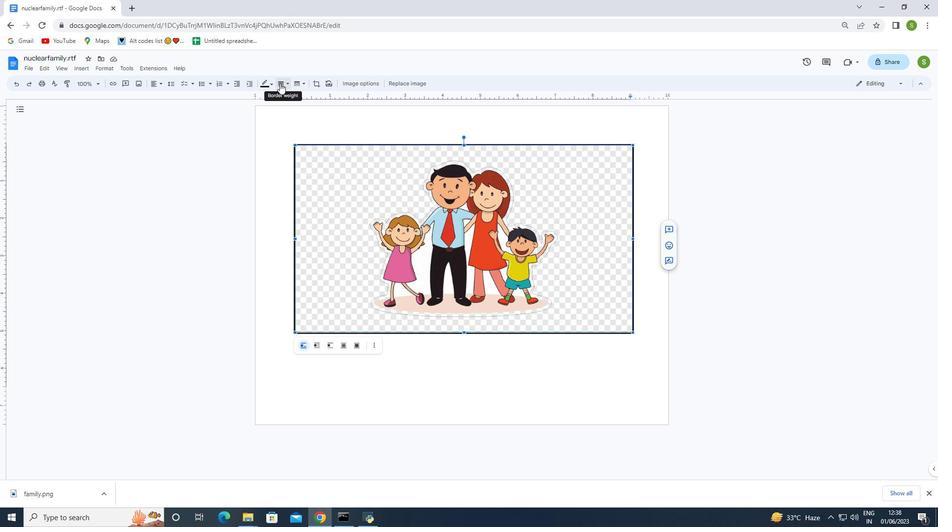 
Action: Mouse pressed left at (280, 82)
Screenshot: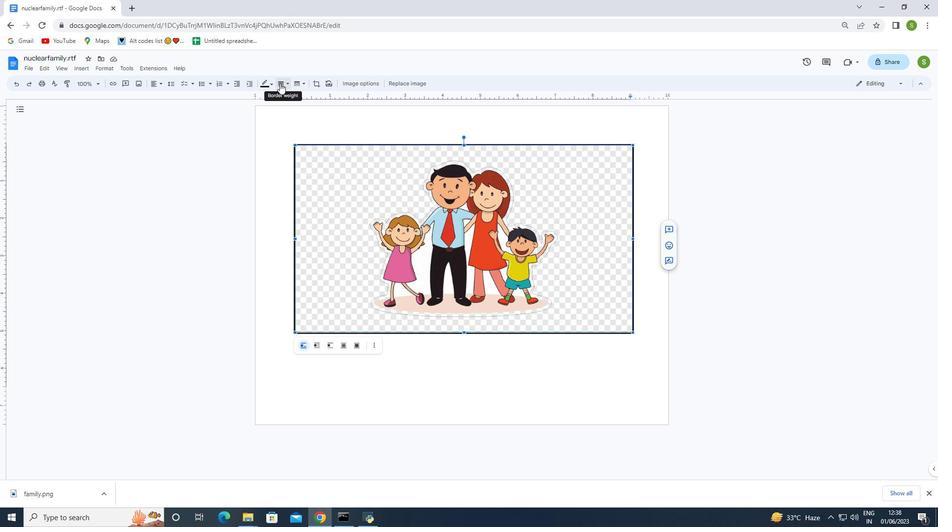 
Action: Mouse moved to (298, 135)
Screenshot: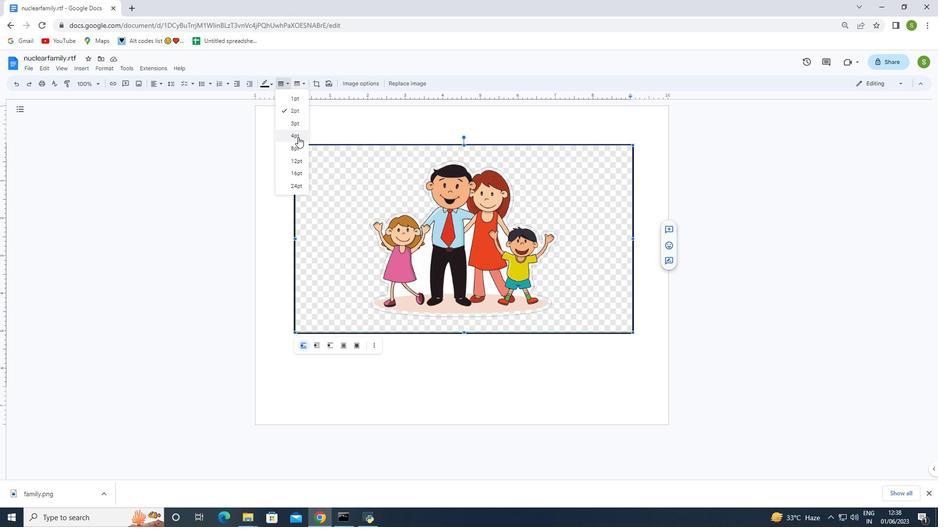 
Action: Mouse pressed left at (298, 135)
Screenshot: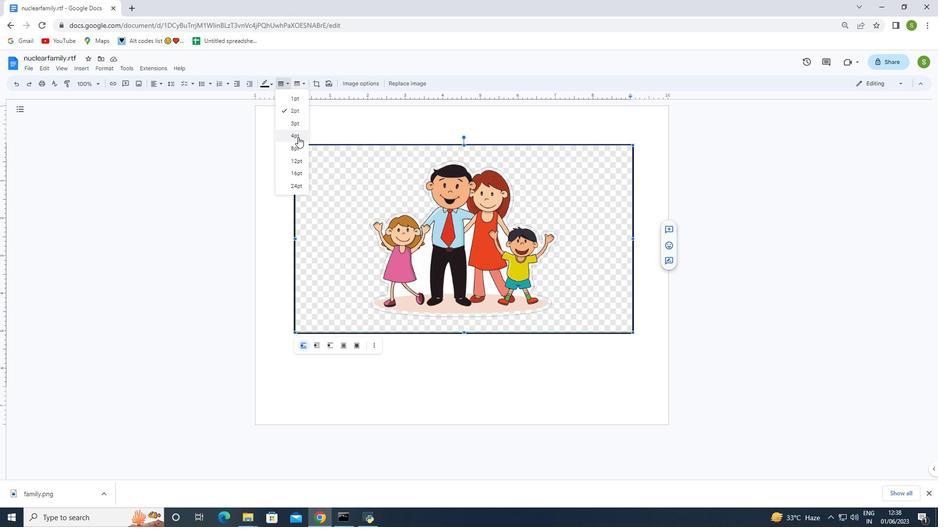 
Action: Mouse moved to (283, 85)
Screenshot: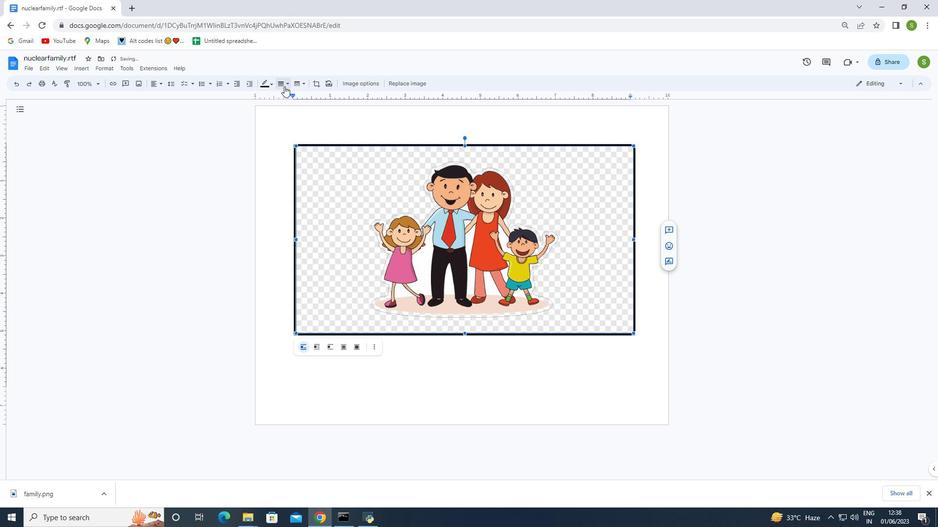 
Action: Mouse pressed left at (283, 85)
Screenshot: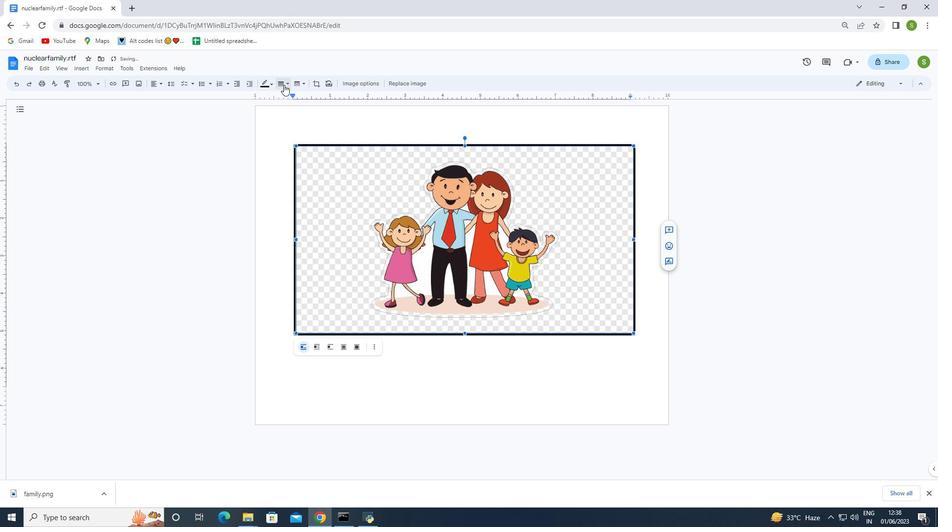 
Action: Mouse moved to (293, 97)
Screenshot: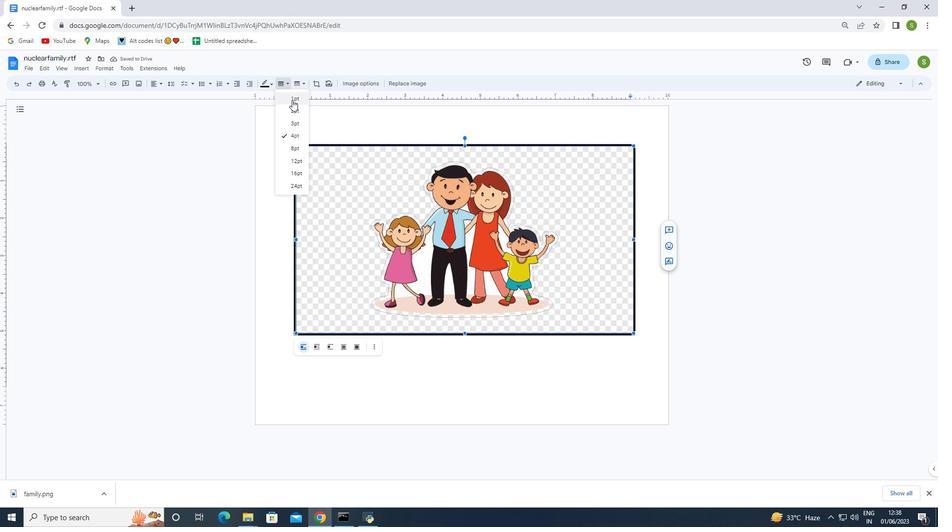 
Action: Mouse pressed left at (293, 97)
Screenshot: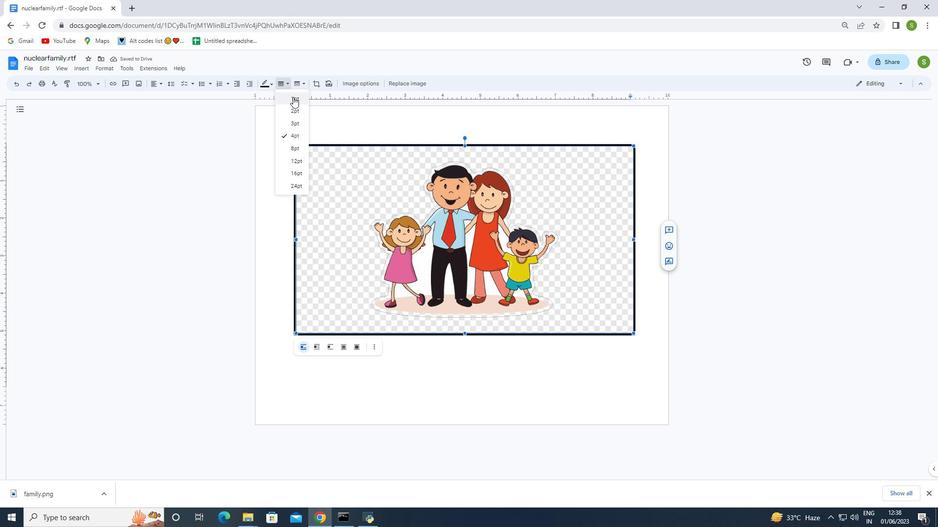 
Action: Mouse moved to (284, 81)
Screenshot: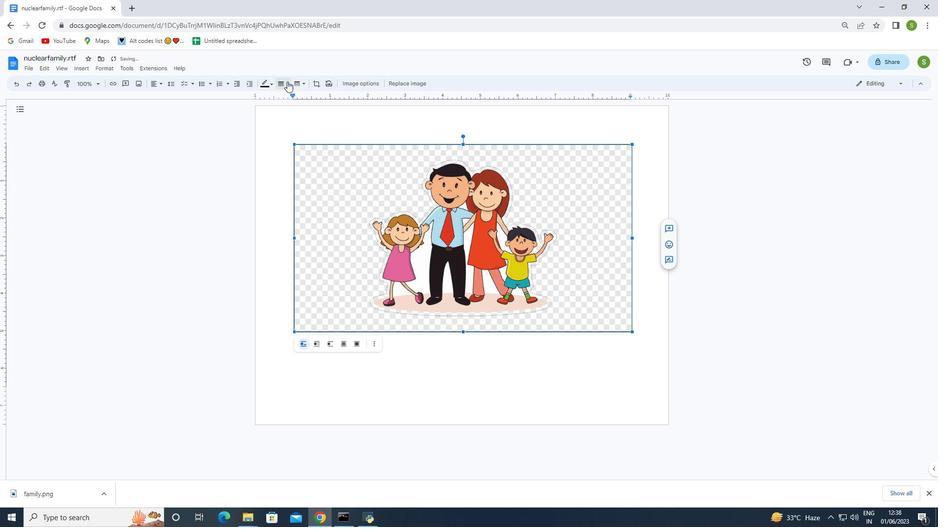 
Action: Mouse pressed left at (284, 81)
Screenshot: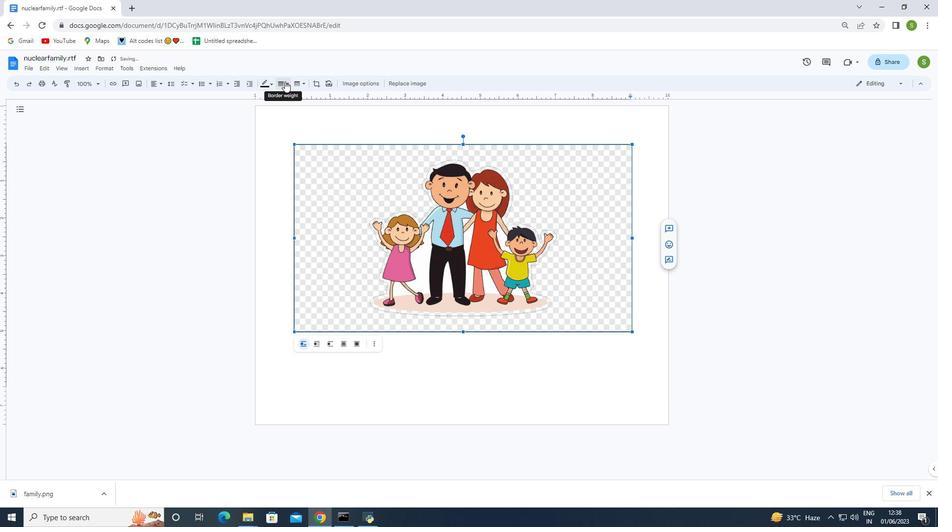 
Action: Mouse moved to (294, 137)
Screenshot: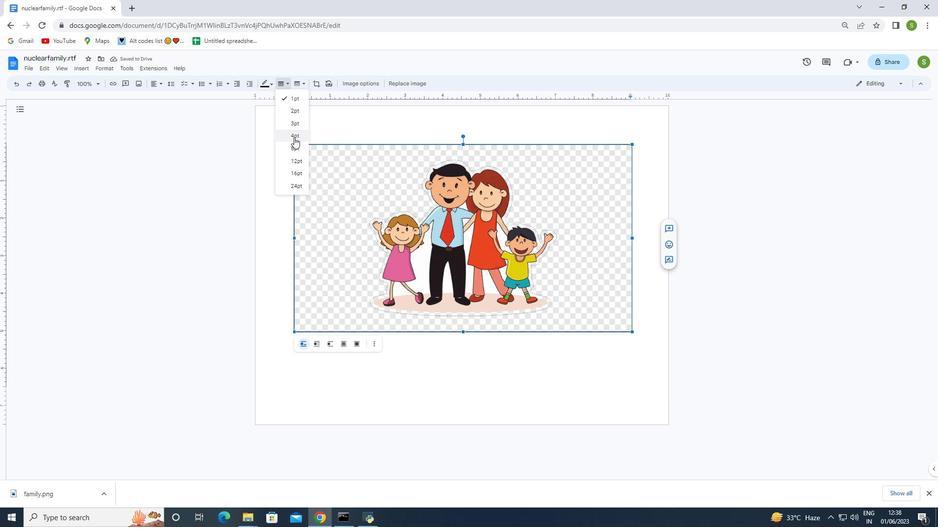 
Action: Mouse pressed left at (294, 137)
Screenshot: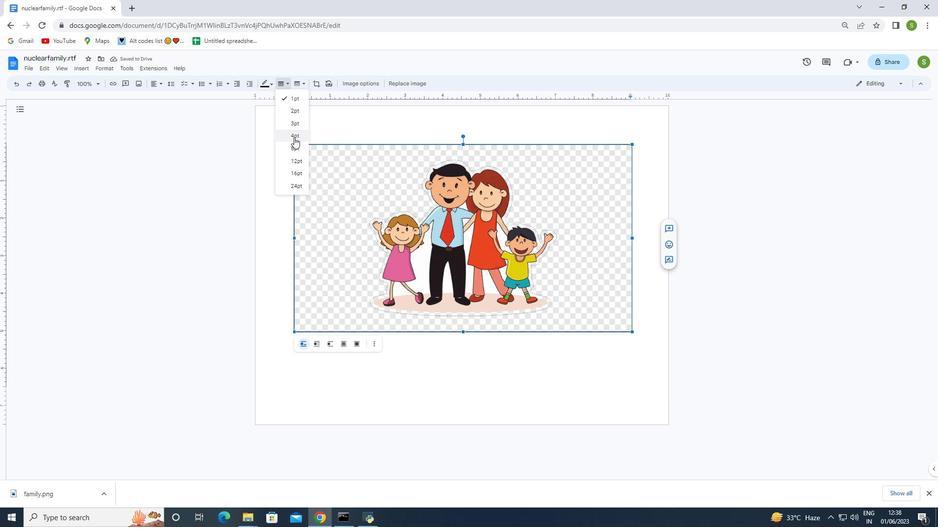 
Action: Mouse moved to (269, 86)
Screenshot: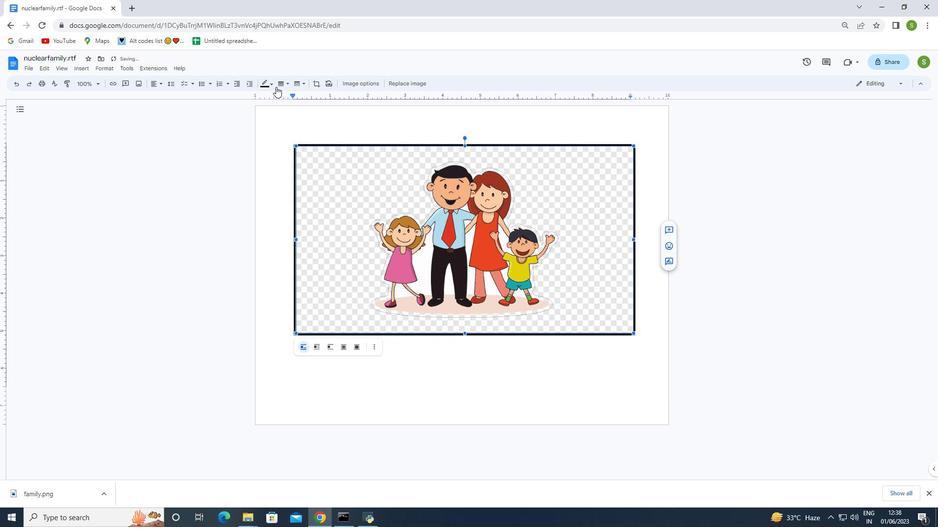 
Action: Mouse pressed left at (269, 86)
Screenshot: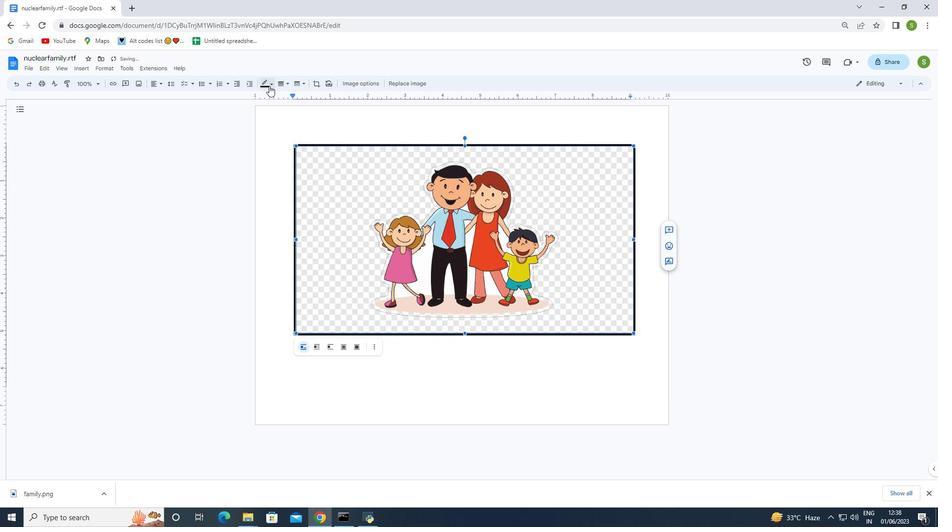 
Action: Mouse moved to (137, 7)
Screenshot: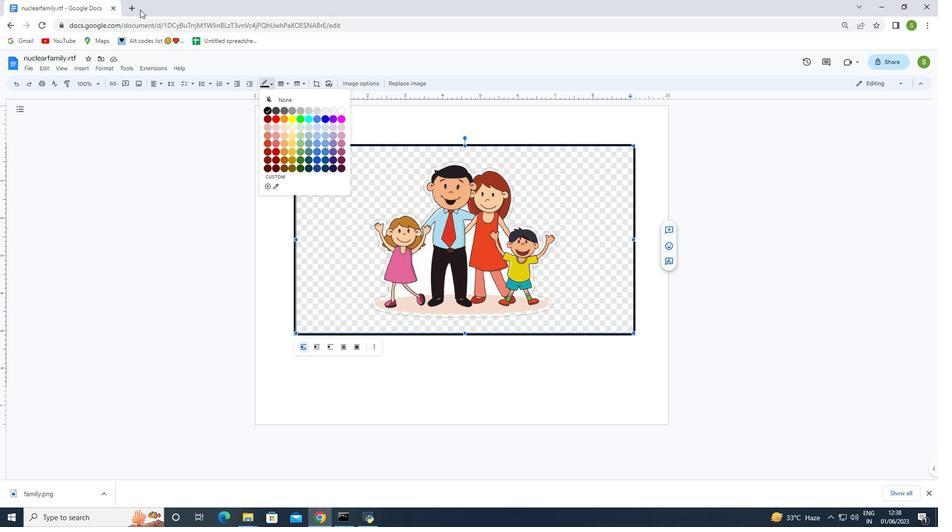 
Action: Mouse pressed left at (137, 7)
Screenshot: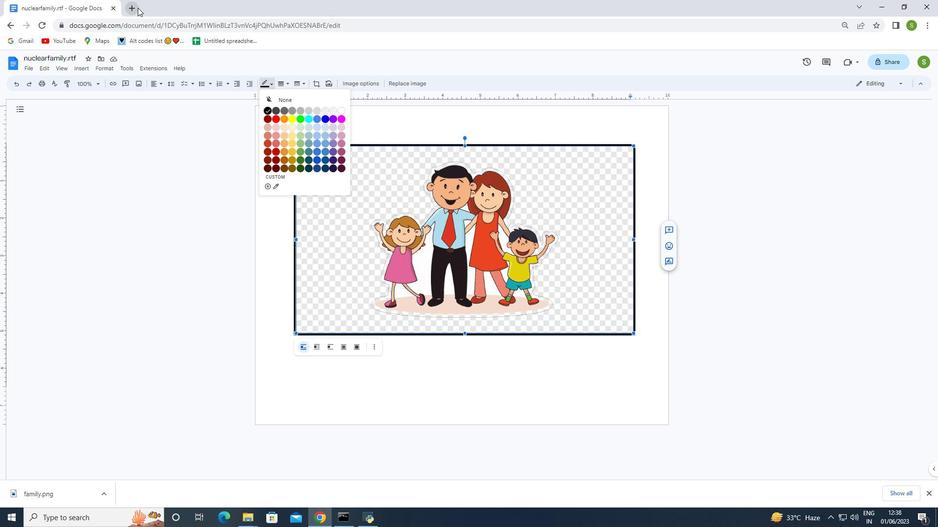 
Action: Mouse moved to (188, 130)
Screenshot: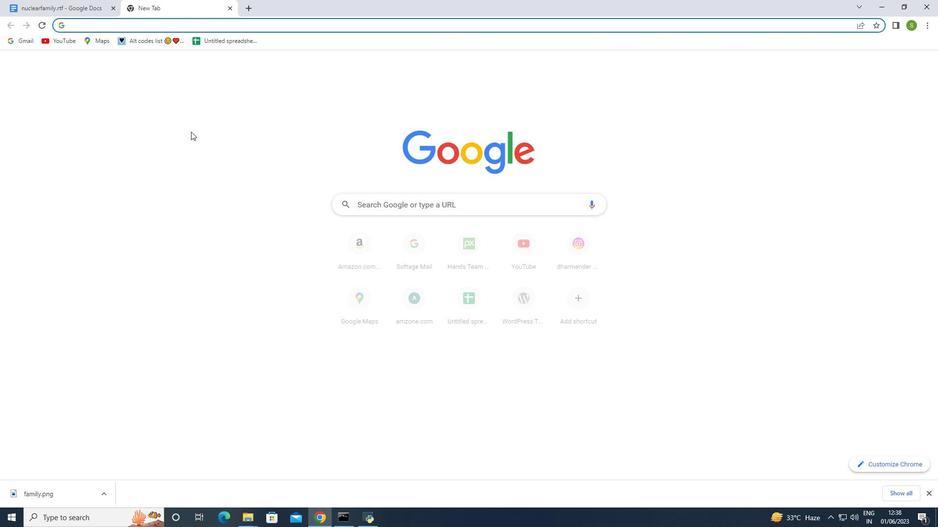 
Action: Key pressed br
Screenshot: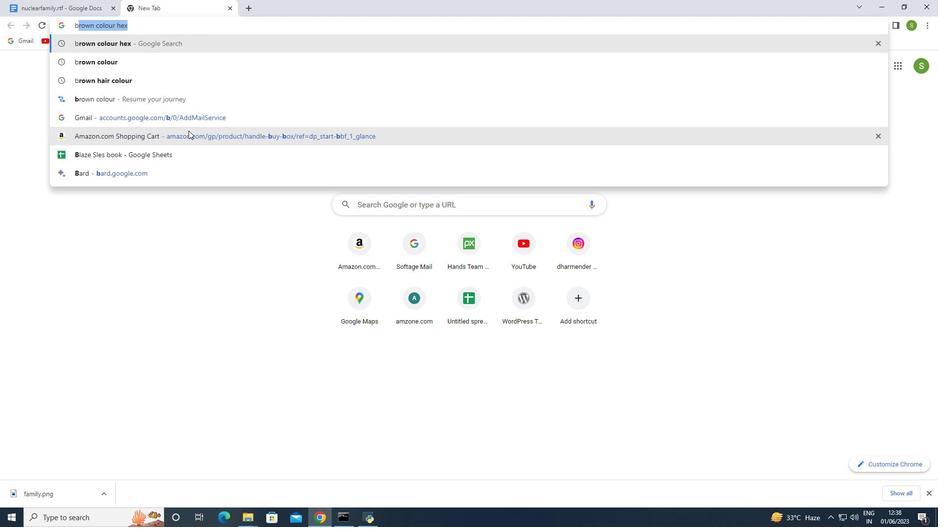 
Action: Mouse moved to (136, 28)
Screenshot: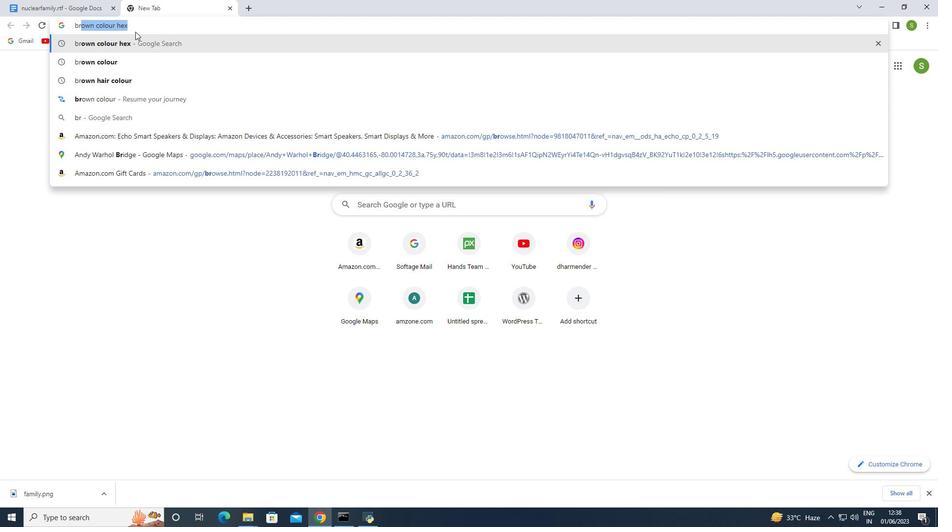 
Action: Mouse pressed left at (136, 28)
Screenshot: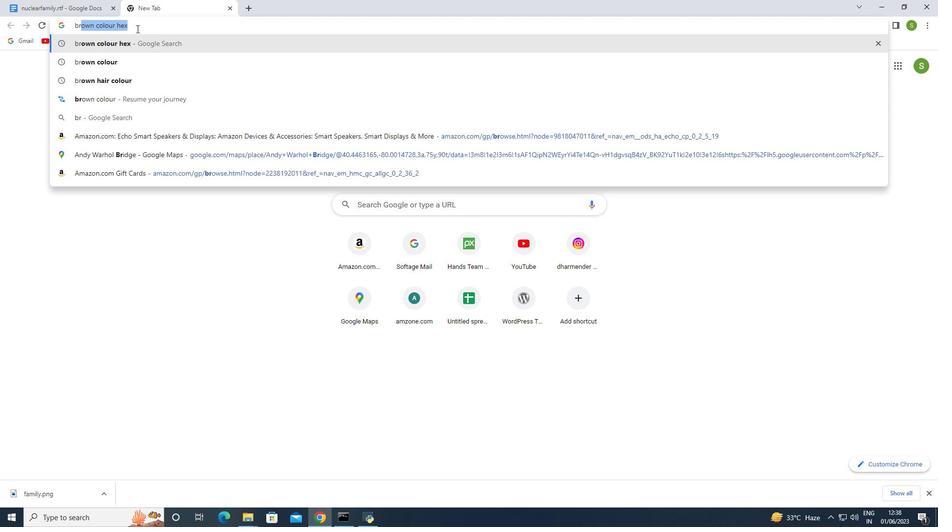 
Action: Key pressed <Key.enter>
Screenshot: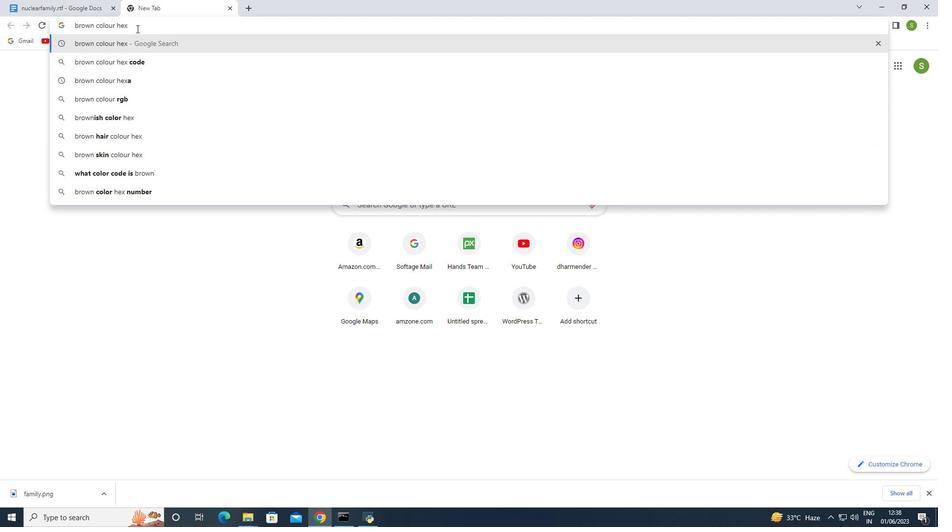 
Action: Mouse moved to (178, 188)
Screenshot: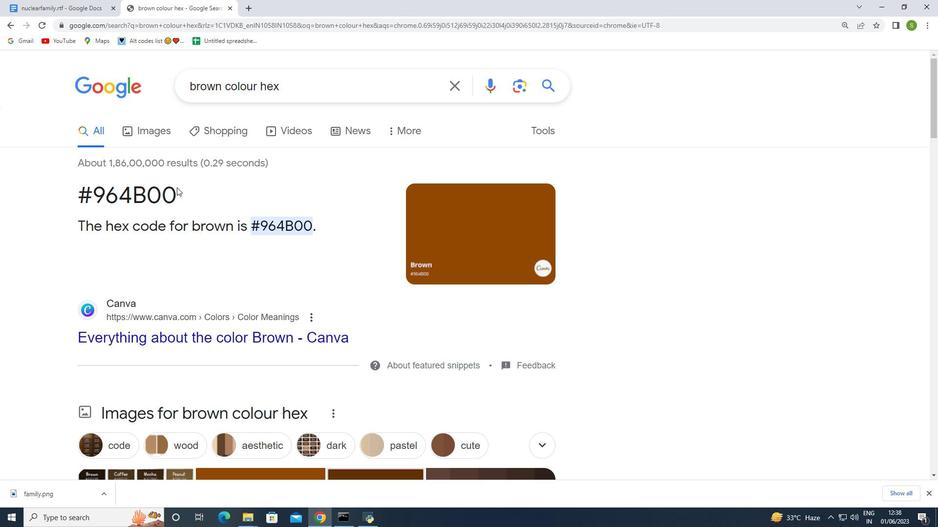 
Action: Mouse pressed left at (178, 188)
Screenshot: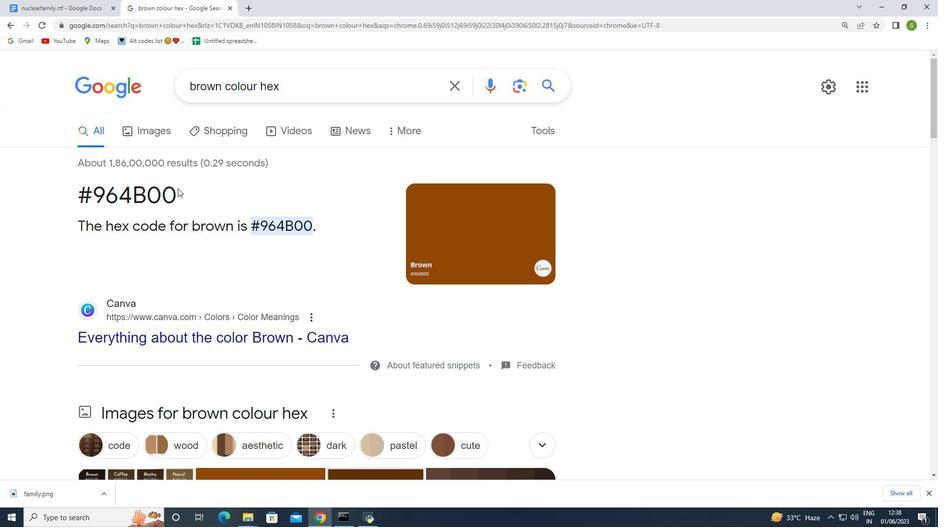 
Action: Mouse moved to (97, 193)
Screenshot: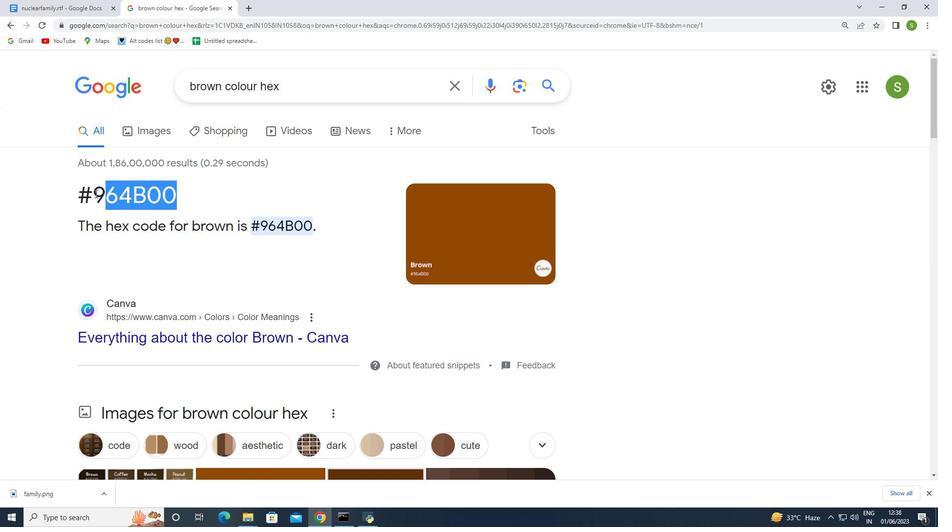 
Action: Mouse pressed left at (97, 193)
Screenshot: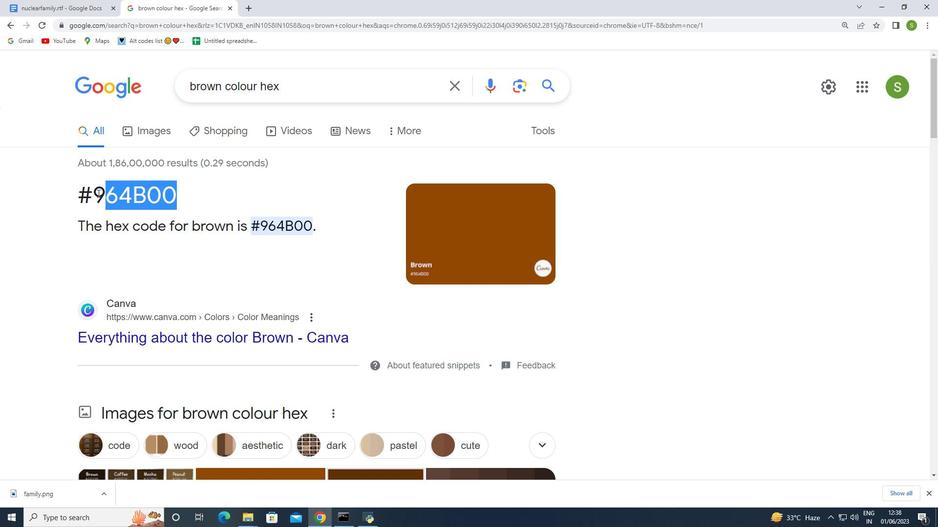 
Action: Mouse moved to (203, 201)
Screenshot: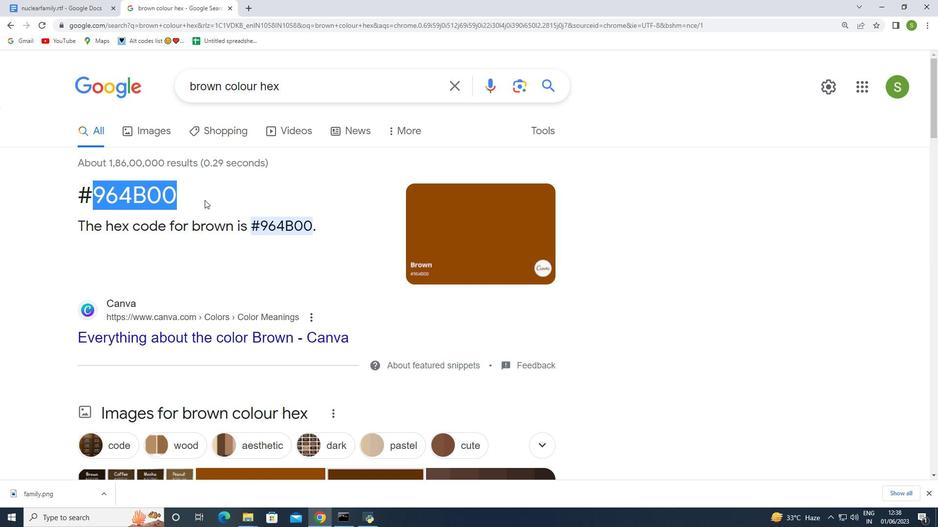 
Action: Key pressed ctrl+C
Screenshot: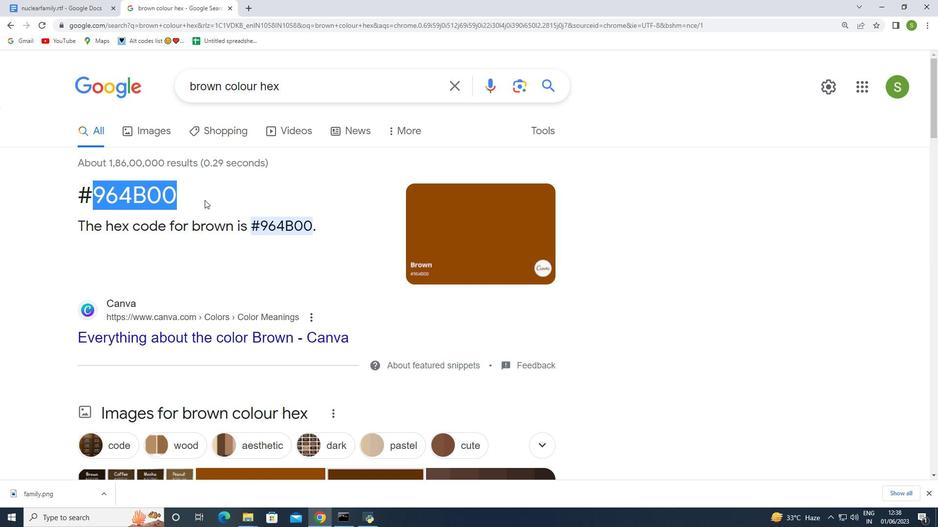 
Action: Mouse moved to (30, 3)
Screenshot: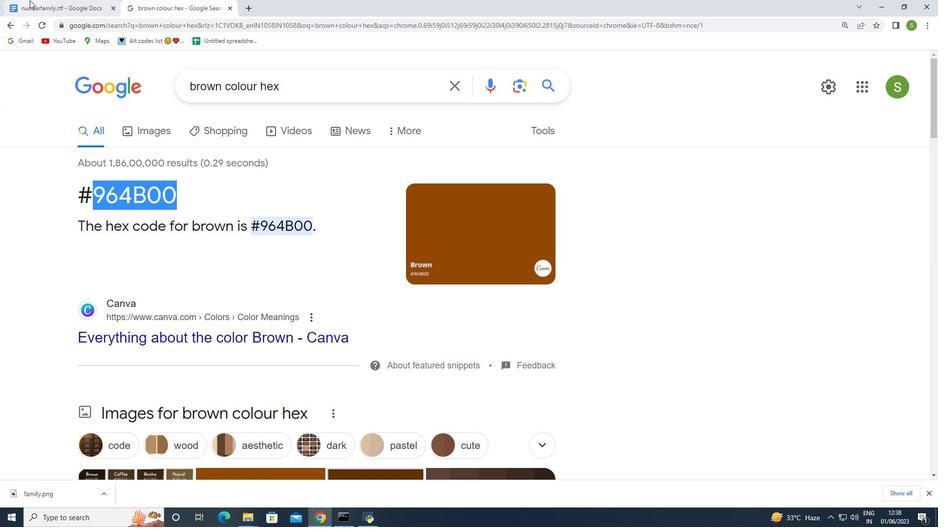 
Action: Mouse pressed left at (30, 3)
Screenshot: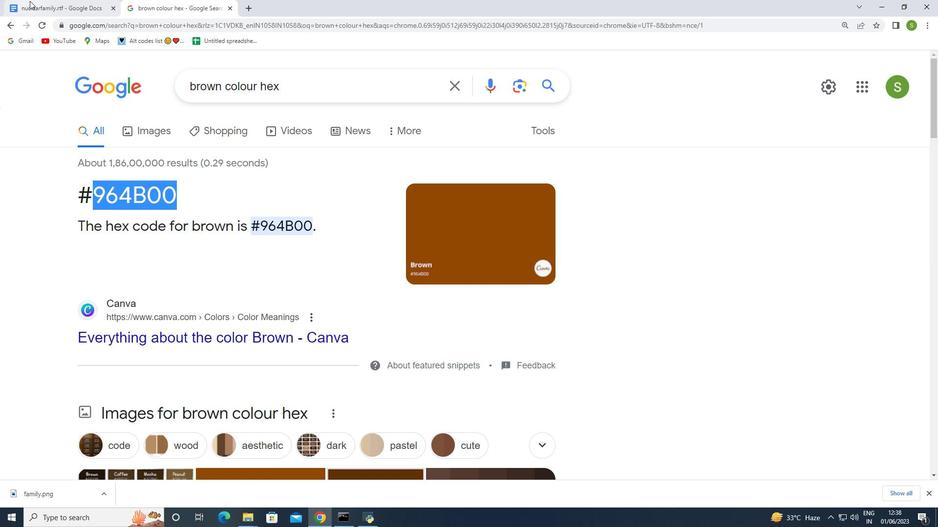
Action: Mouse moved to (263, 87)
Screenshot: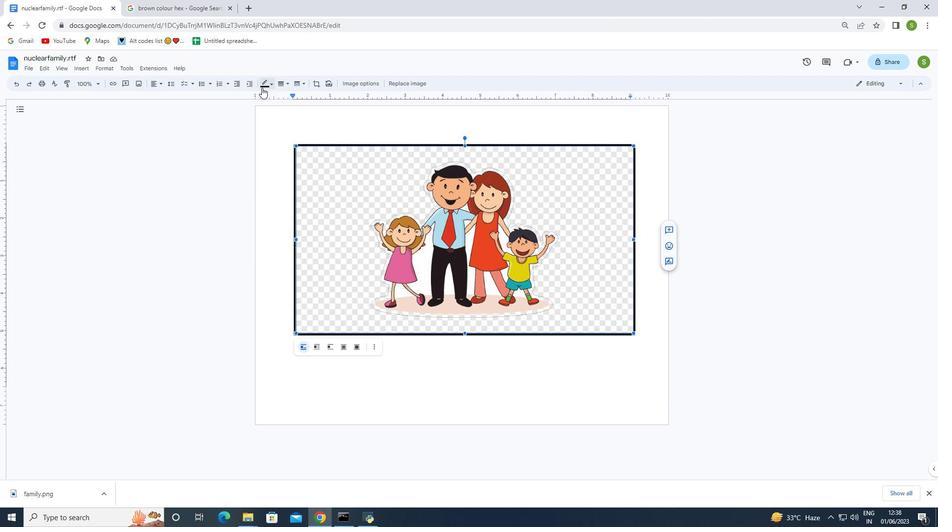 
Action: Mouse pressed left at (263, 87)
Screenshot: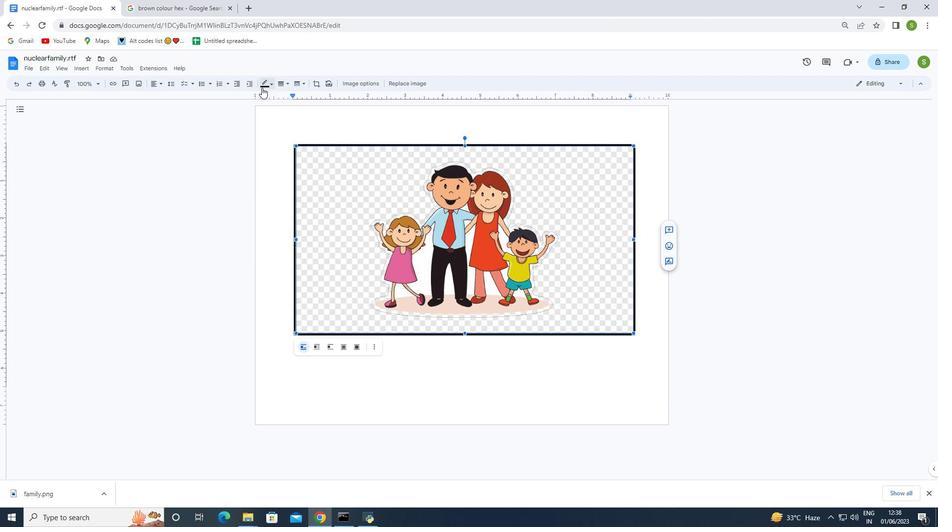 
Action: Mouse moved to (268, 184)
Screenshot: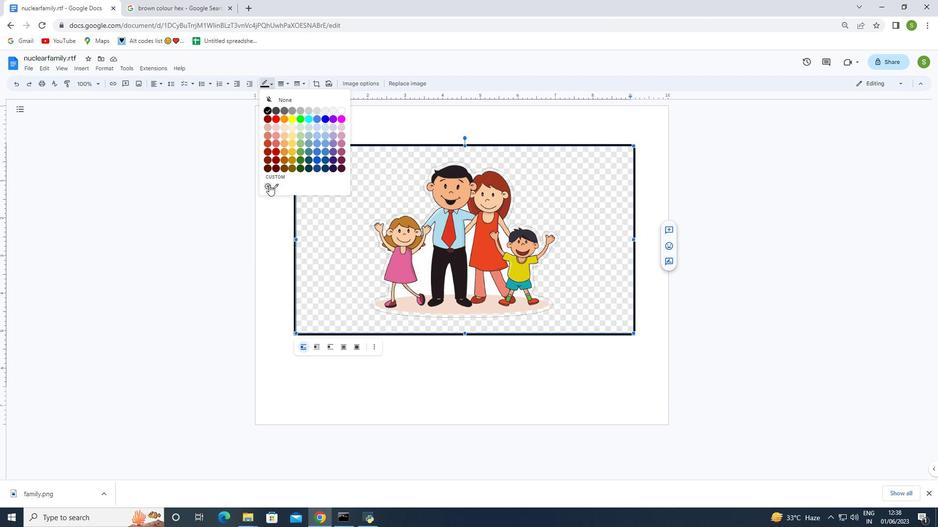 
Action: Mouse pressed left at (268, 184)
Screenshot: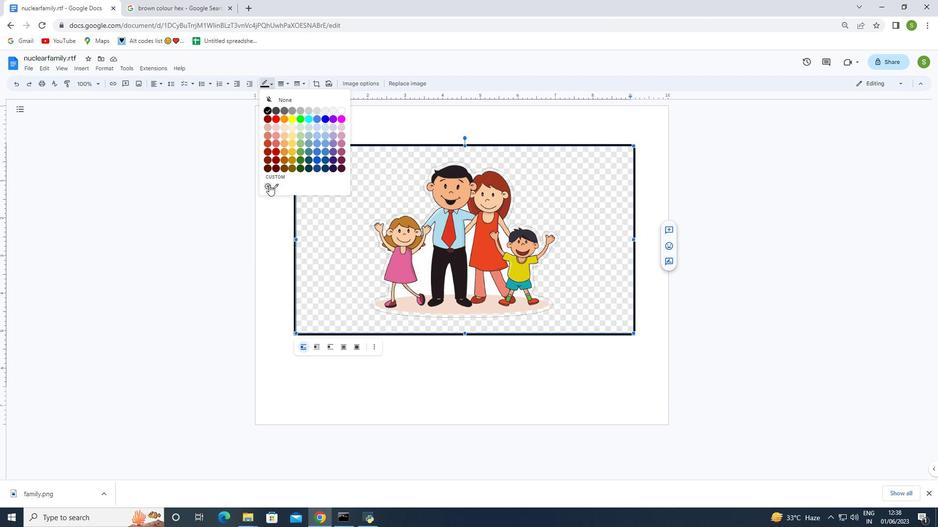 
Action: Mouse moved to (478, 341)
Screenshot: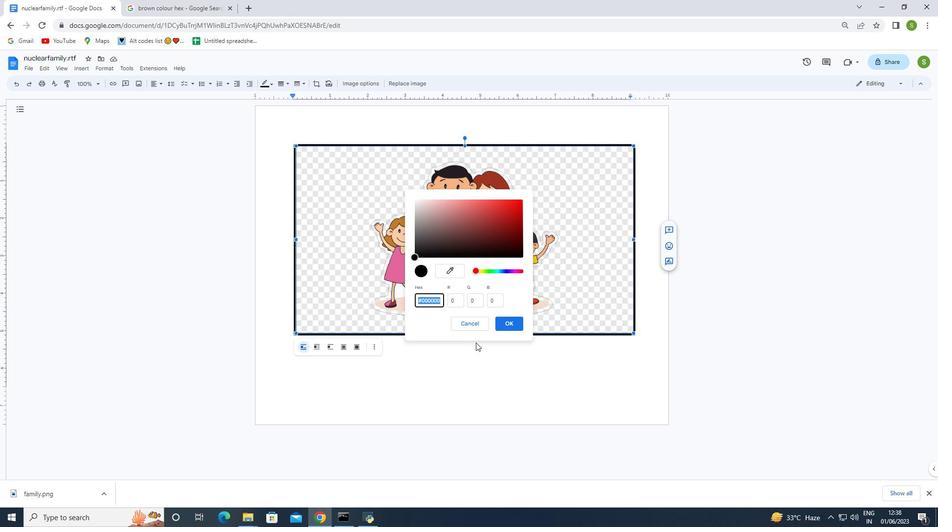 
Action: Key pressed ctrl+V
Screenshot: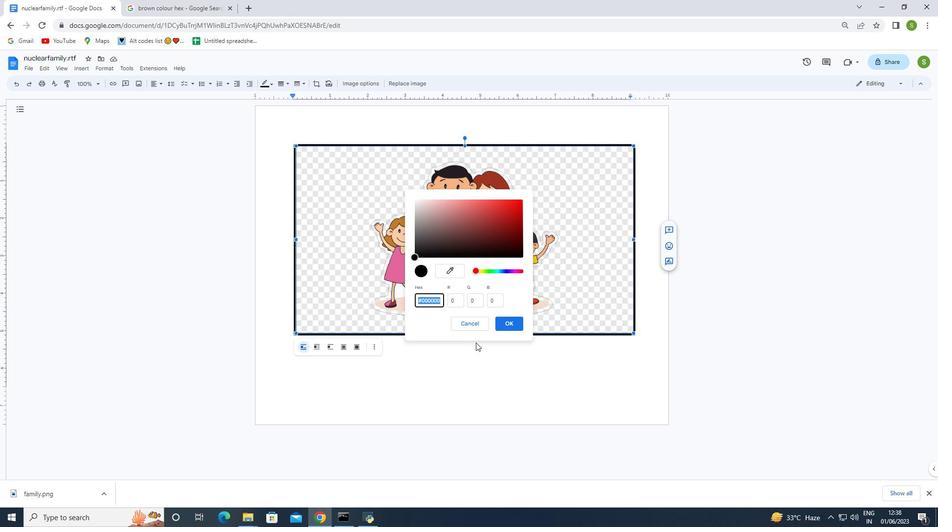 
Action: Mouse moved to (507, 325)
Screenshot: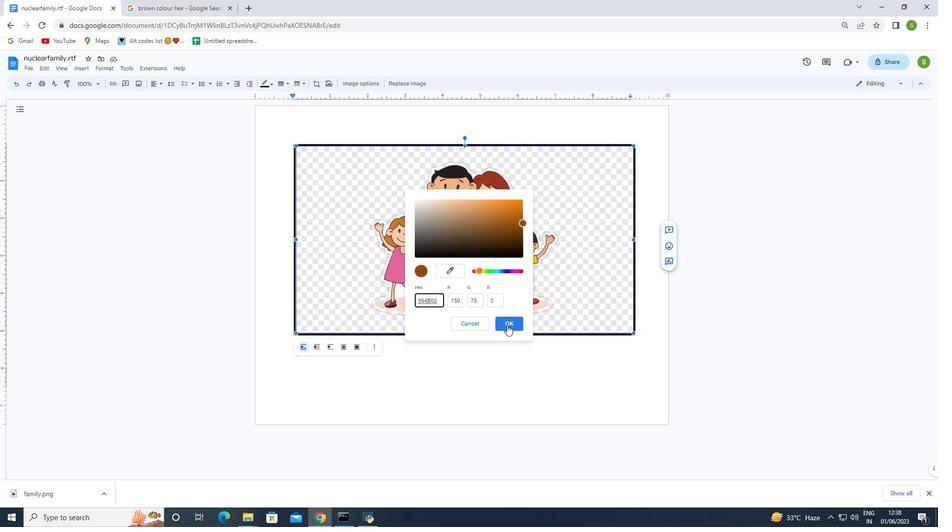 
Action: Mouse pressed left at (507, 325)
Screenshot: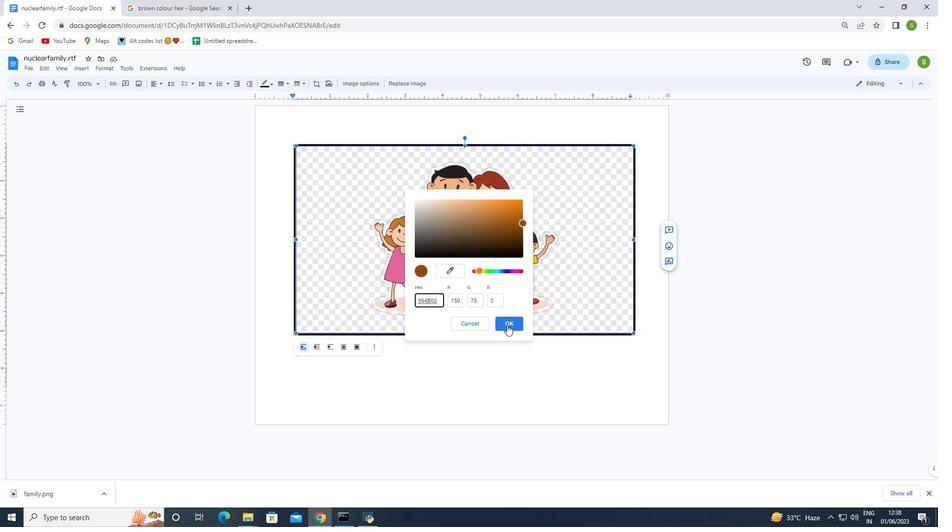 
Action: Mouse moved to (462, 373)
Screenshot: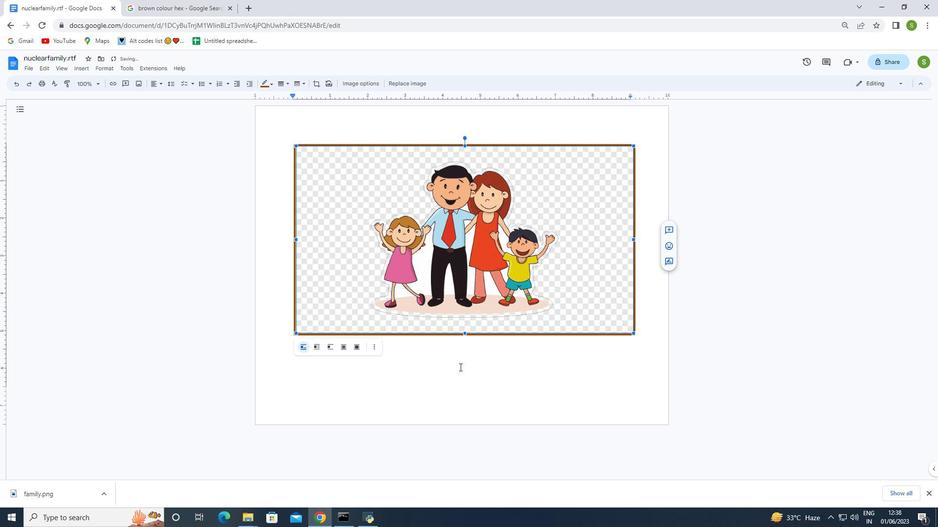 
Action: Mouse pressed left at (462, 373)
Screenshot: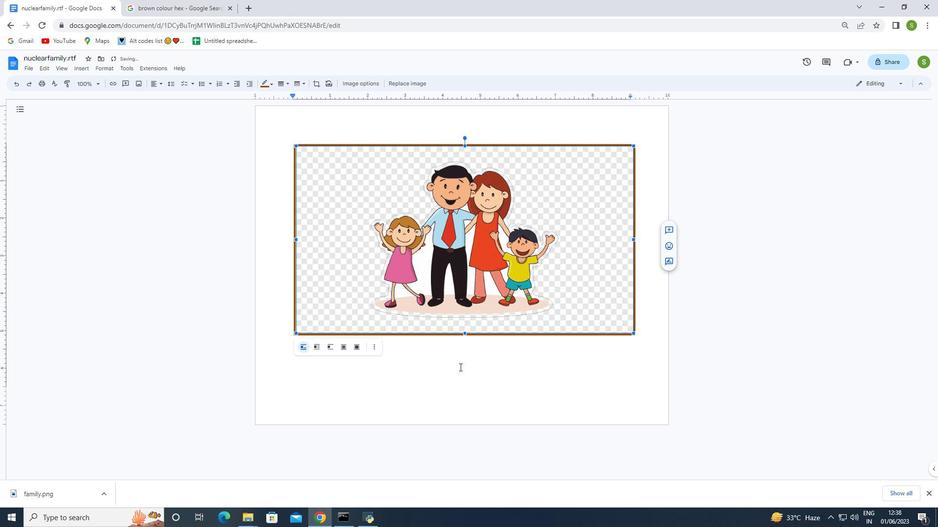 
Action: Mouse moved to (464, 371)
Screenshot: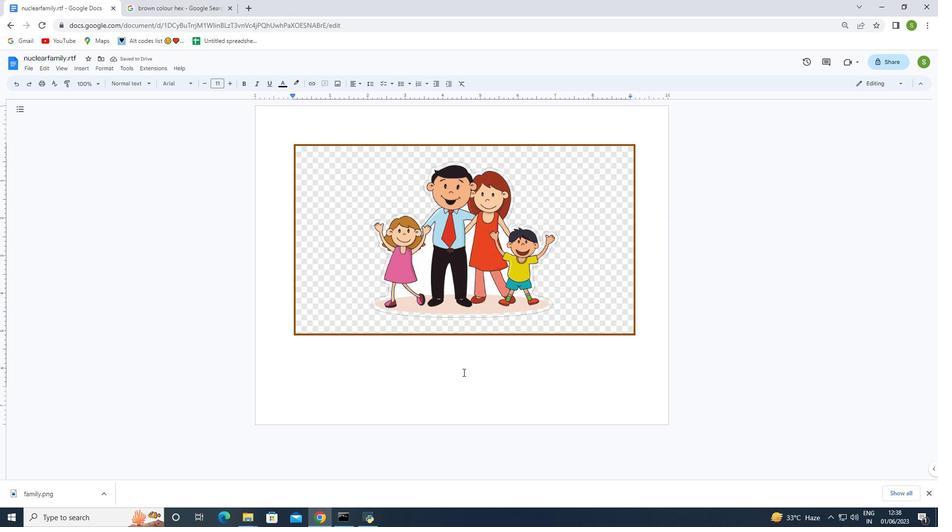 
